 Task: Find accommodations in Sabanagrande, Atlántico, for 8 guests from August 12 to August 16, with a price range of ₹10,000 to ₹16,000, including amenities like WiFi, free parking, TV, gym, and breakfast, and ensure self check-in is available.
Action: Mouse pressed left at (450, 112)
Screenshot: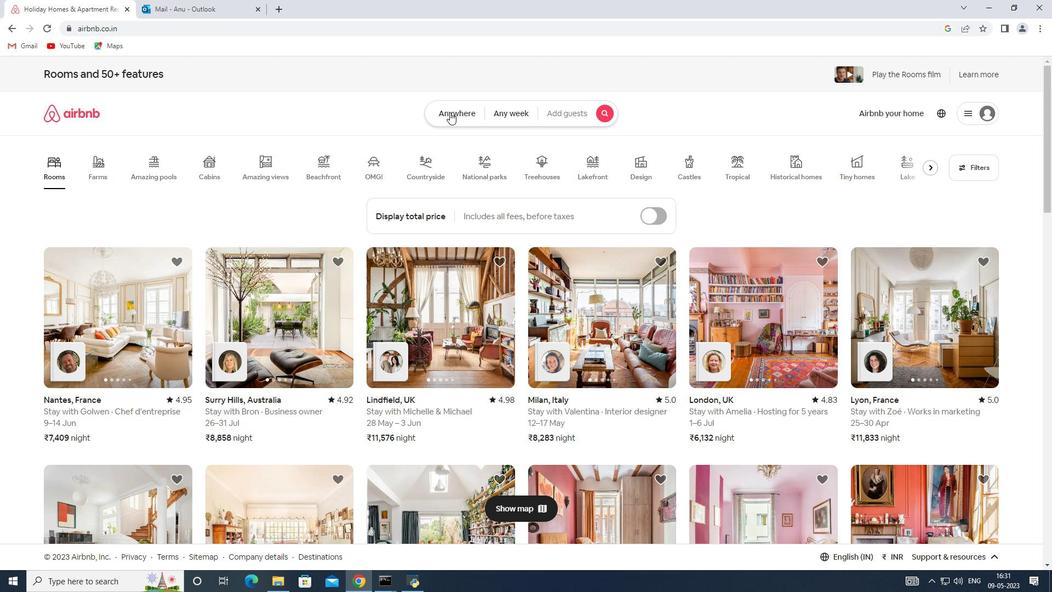 
Action: Mouse moved to (333, 152)
Screenshot: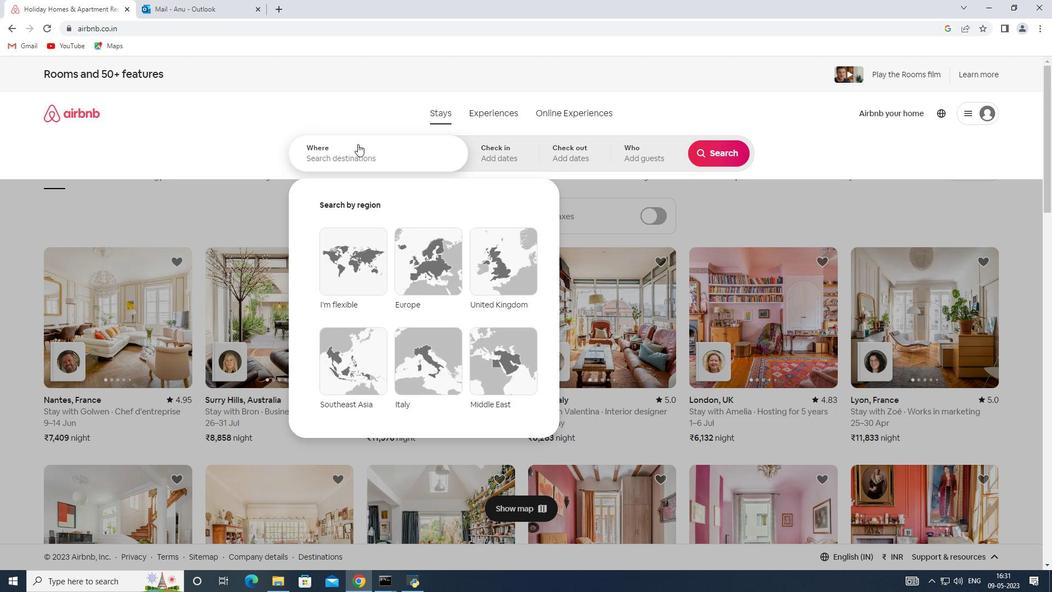 
Action: Mouse pressed left at (333, 152)
Screenshot: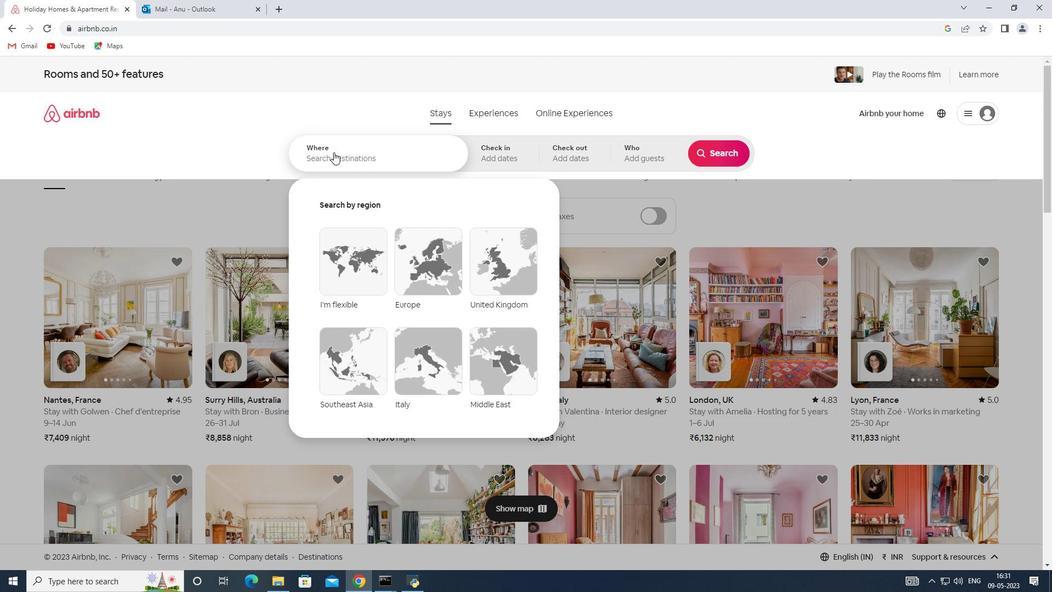 
Action: Key pressed <Key.shift><Key.shift><Key.shift><Key.shift><Key.shift><Key.shift><Key.shift><Key.shift><Key.shift><Key.shift><Key.shift><Key.shift>Sabanagrande,co<Key.backspace><Key.backspace><Key.shift>Colombia
Screenshot: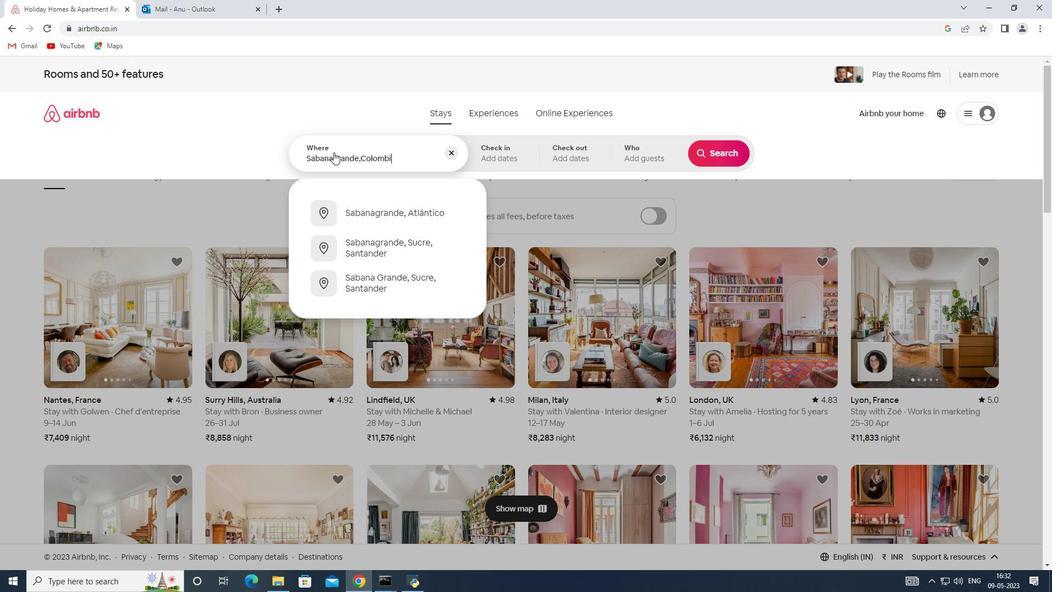 
Action: Mouse moved to (496, 142)
Screenshot: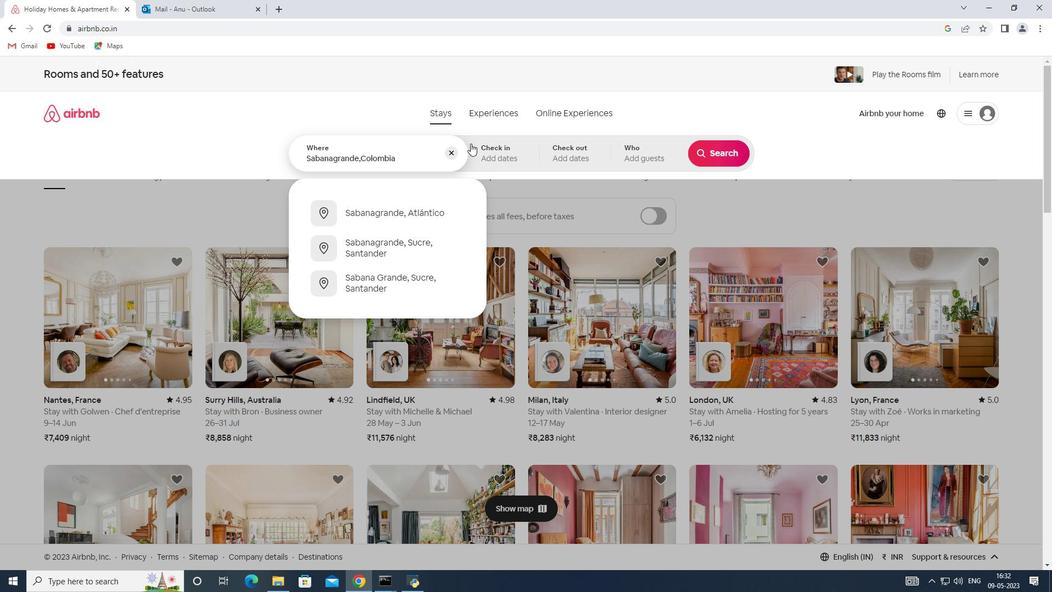 
Action: Mouse pressed left at (496, 142)
Screenshot: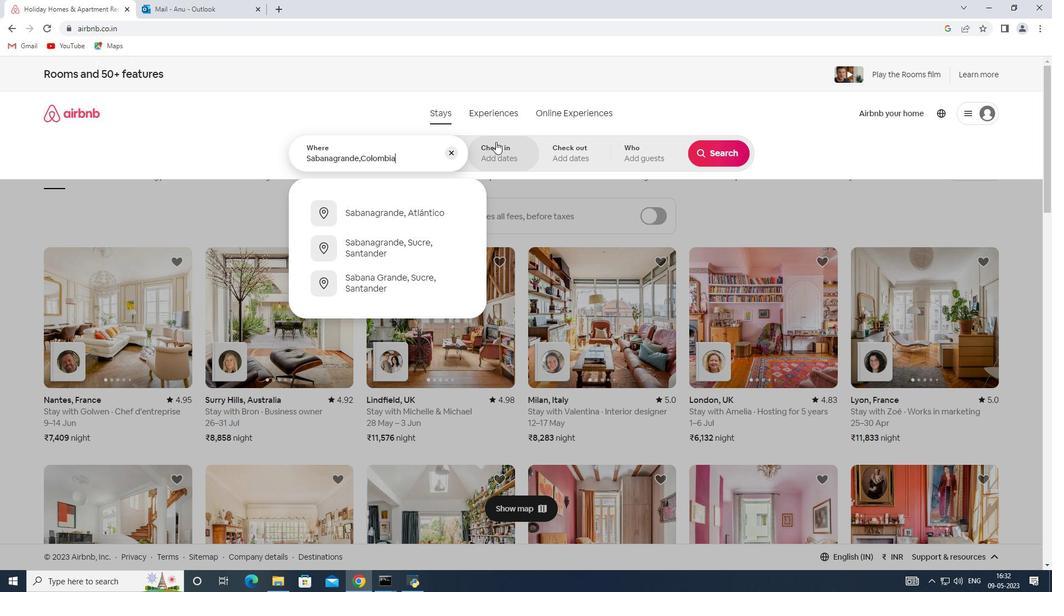 
Action: Mouse moved to (715, 248)
Screenshot: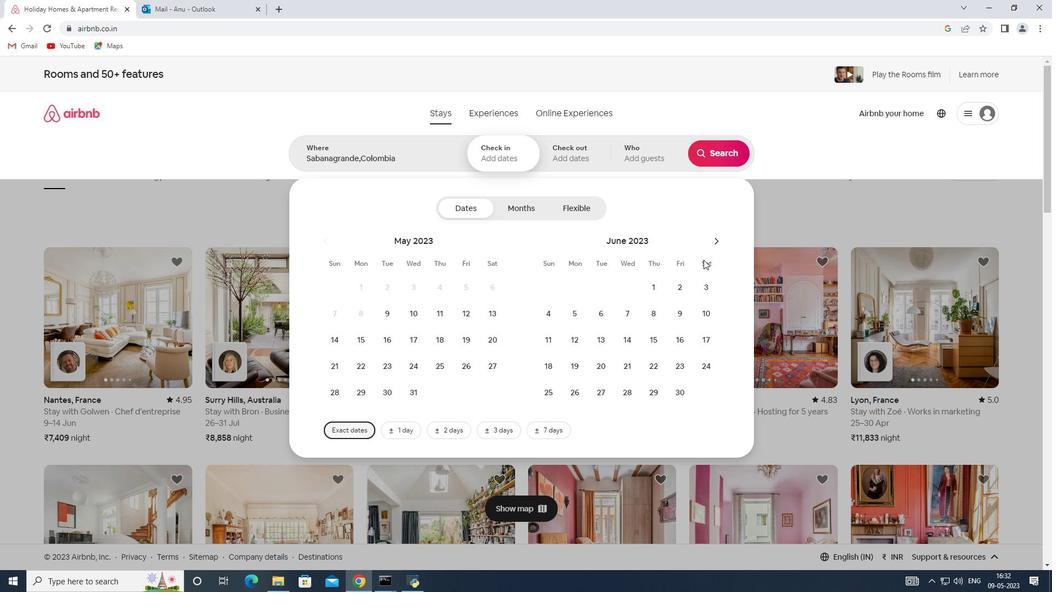 
Action: Mouse pressed left at (715, 248)
Screenshot: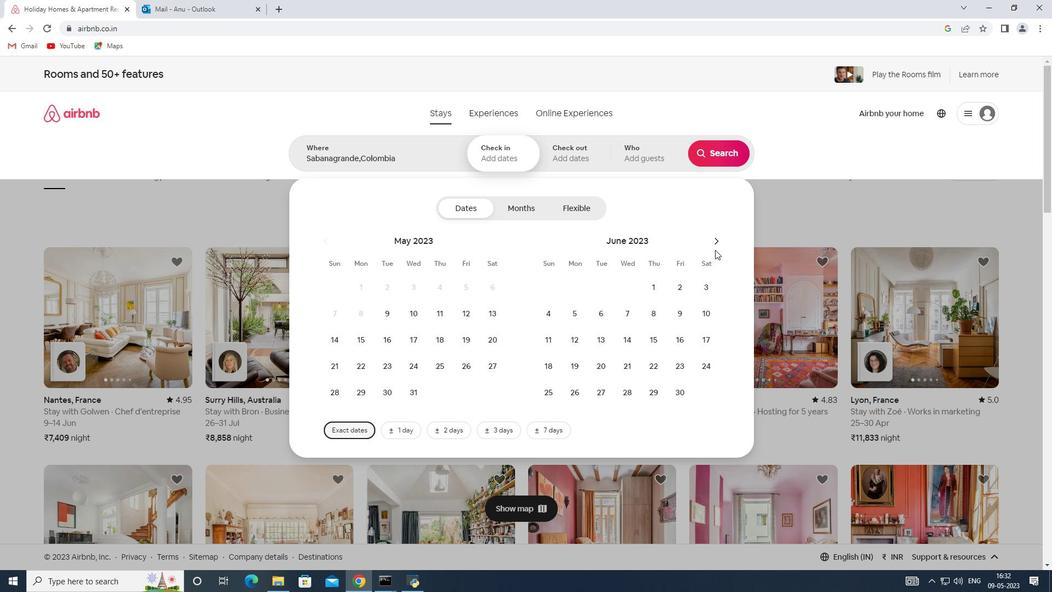 
Action: Mouse moved to (698, 255)
Screenshot: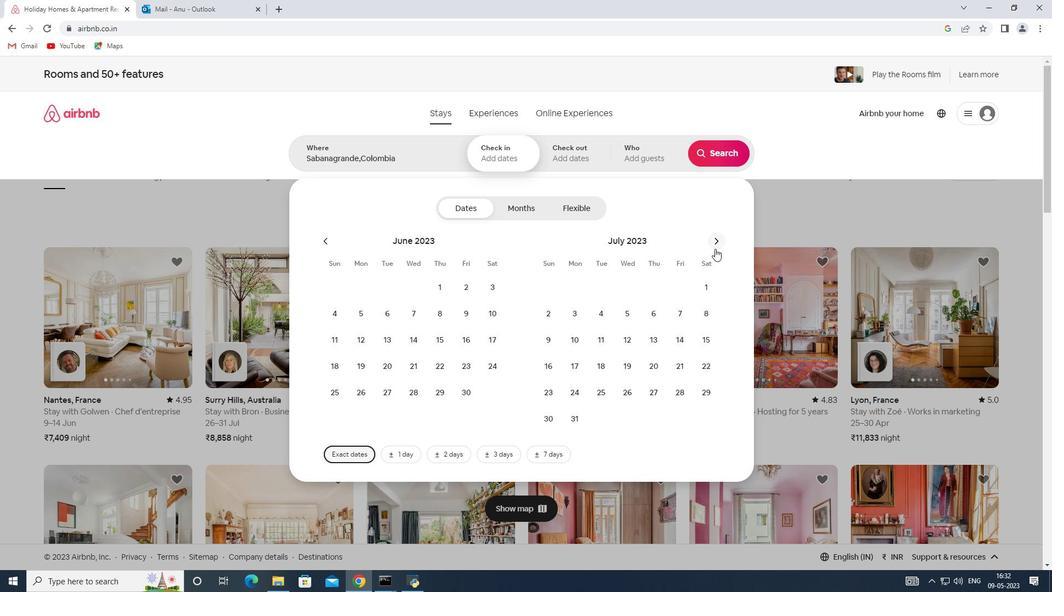 
Action: Mouse pressed left at (698, 255)
Screenshot: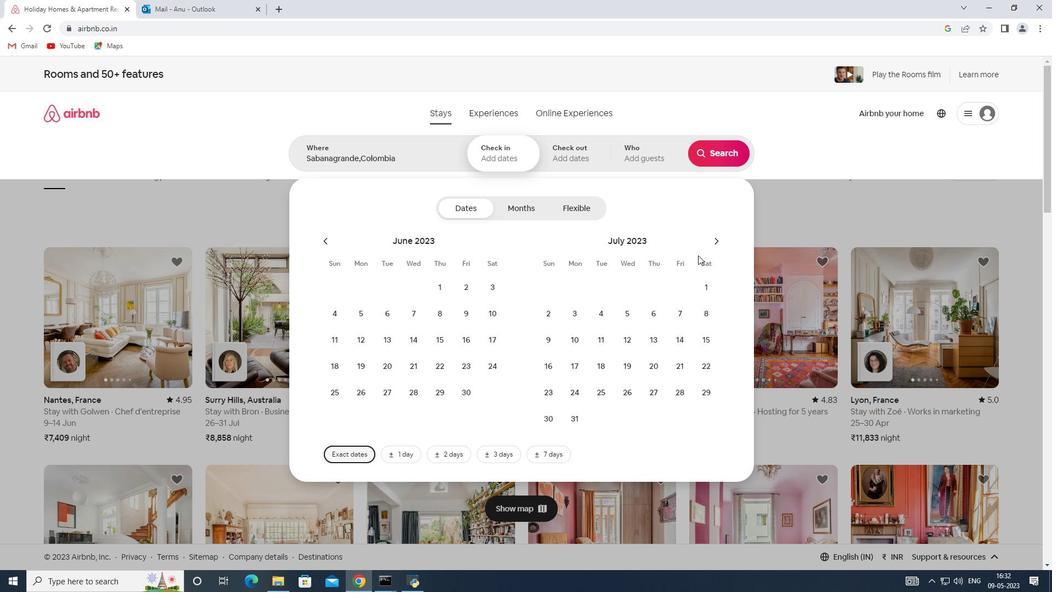 
Action: Mouse moved to (714, 245)
Screenshot: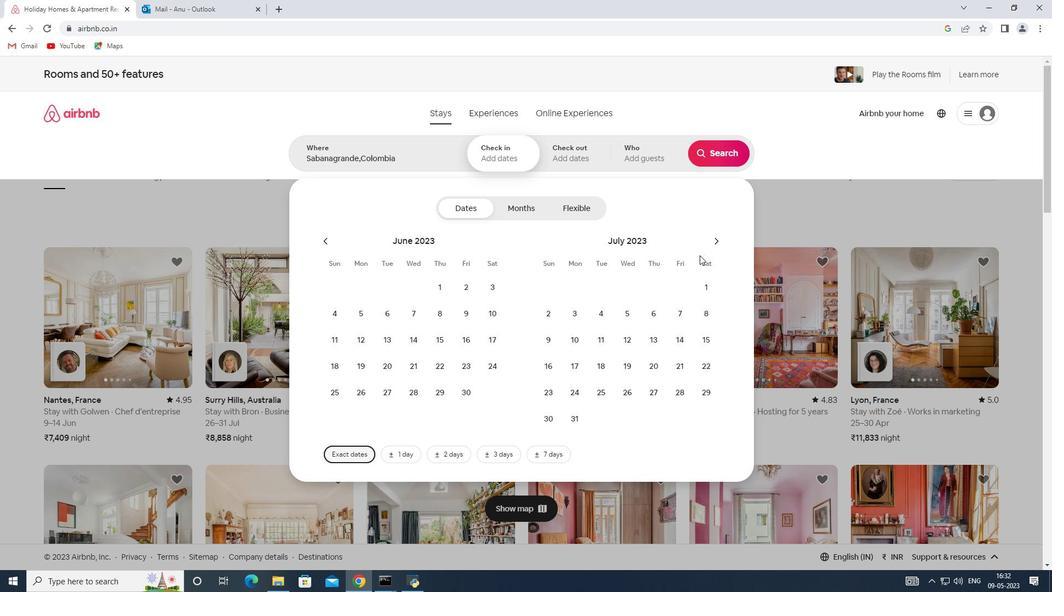 
Action: Mouse pressed left at (714, 245)
Screenshot: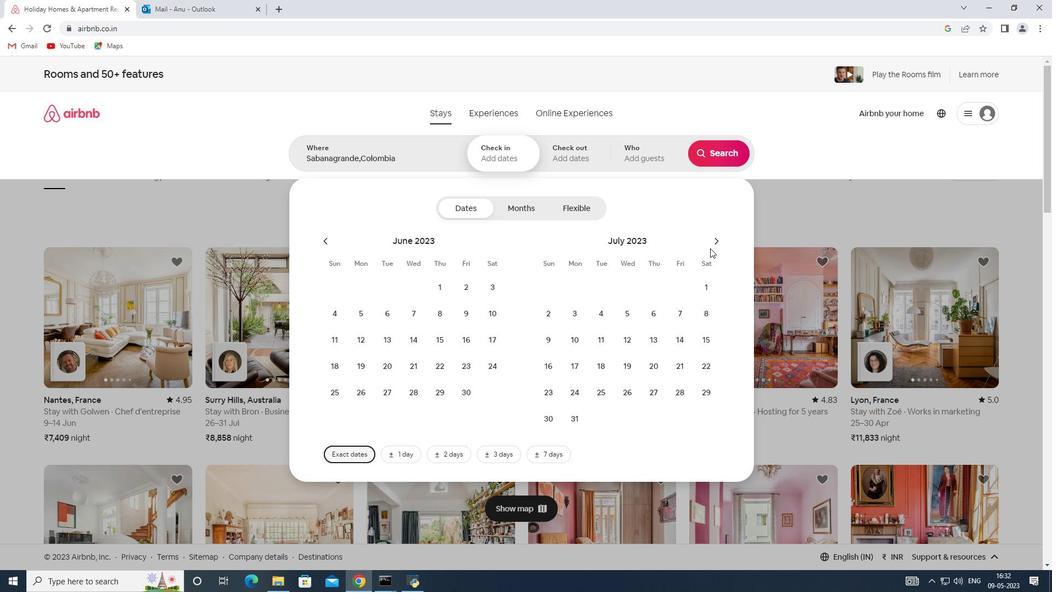 
Action: Mouse moved to (702, 310)
Screenshot: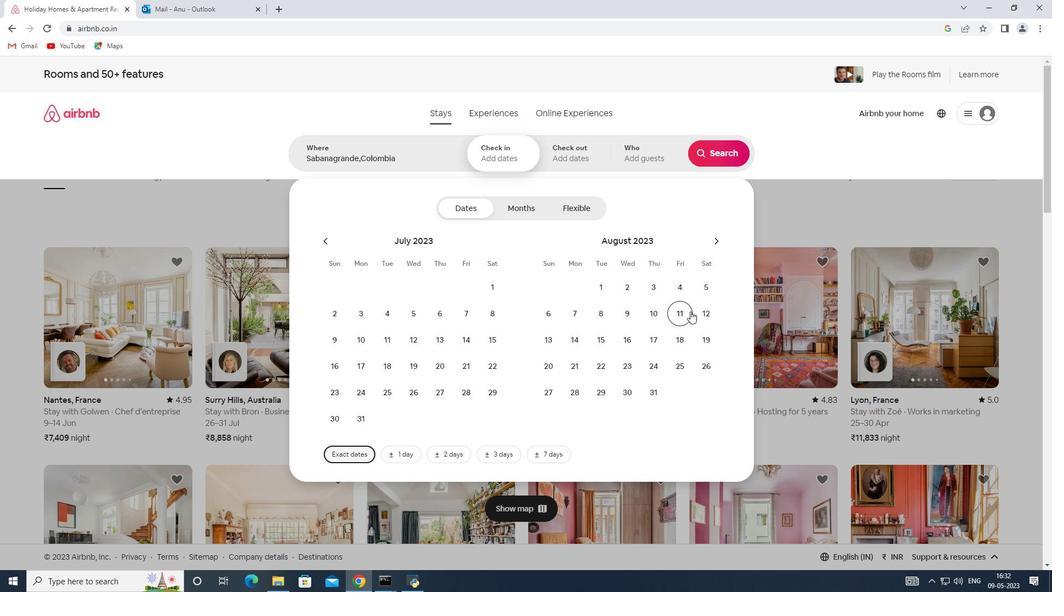
Action: Mouse pressed left at (702, 310)
Screenshot: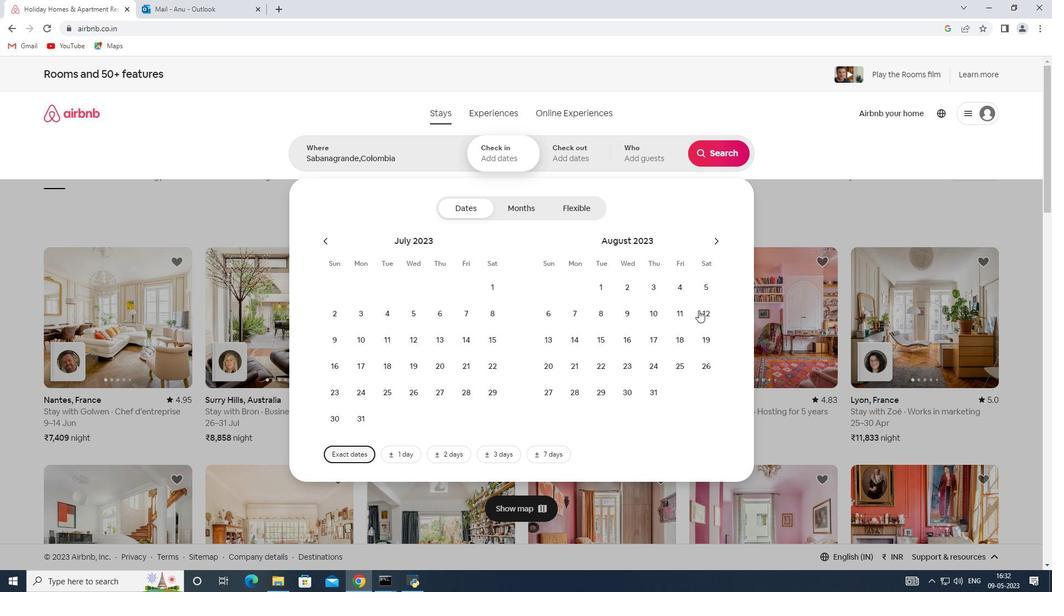 
Action: Mouse moved to (625, 336)
Screenshot: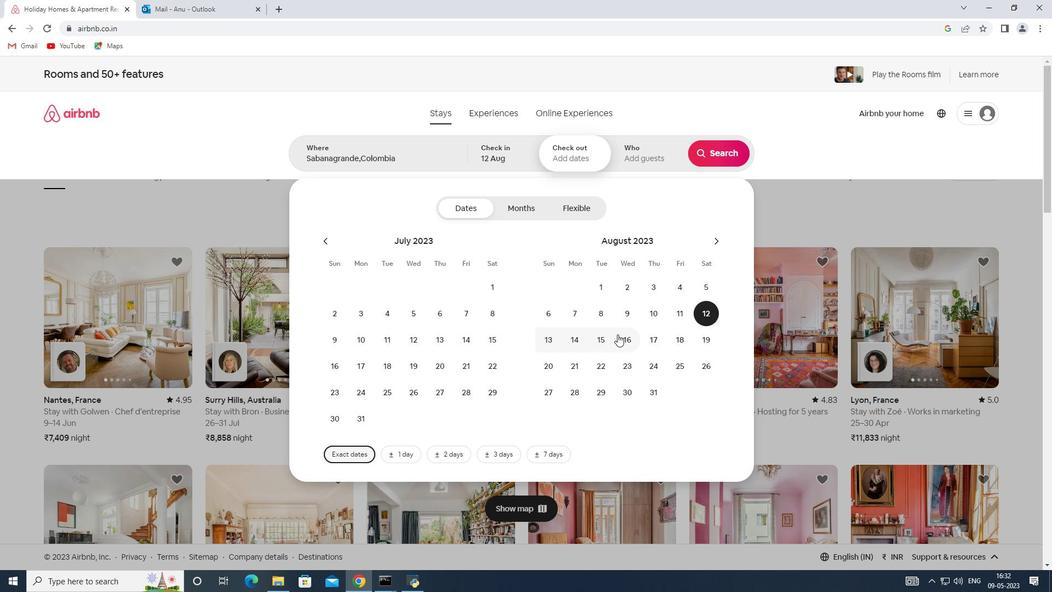 
Action: Mouse pressed left at (625, 336)
Screenshot: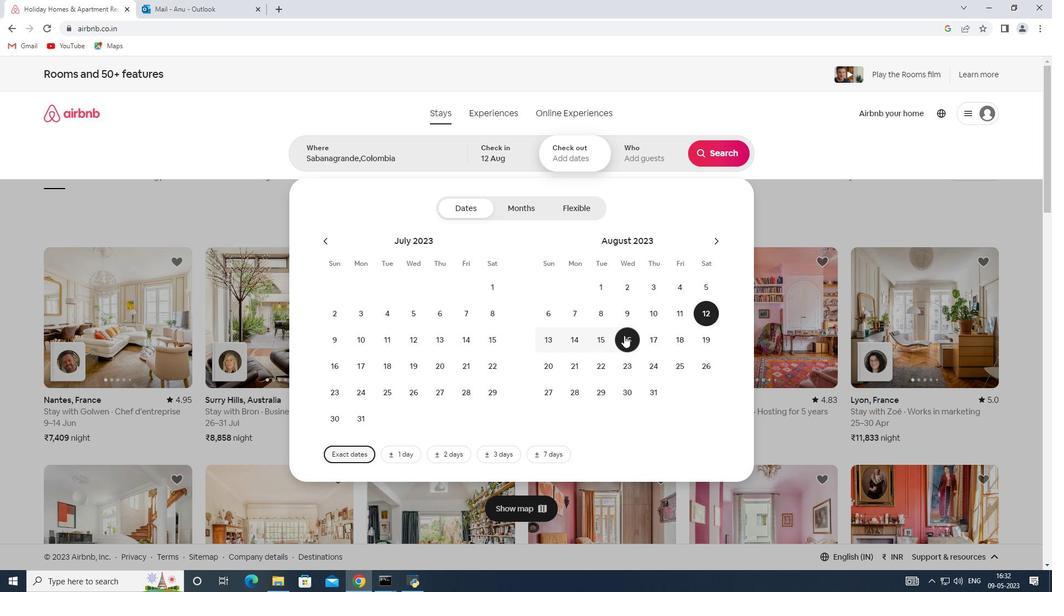 
Action: Mouse moved to (638, 145)
Screenshot: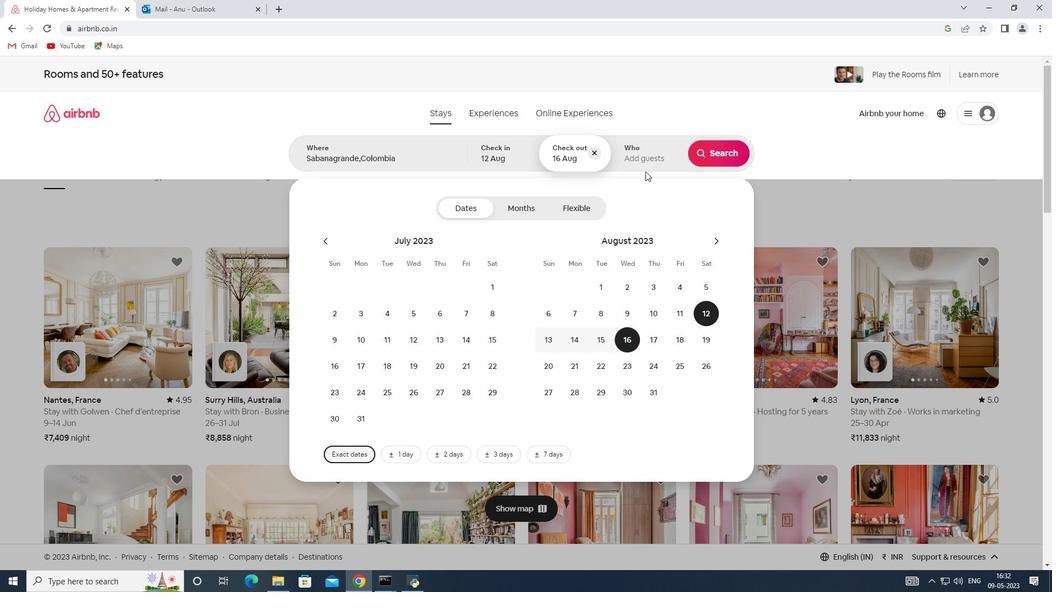 
Action: Mouse pressed left at (638, 145)
Screenshot: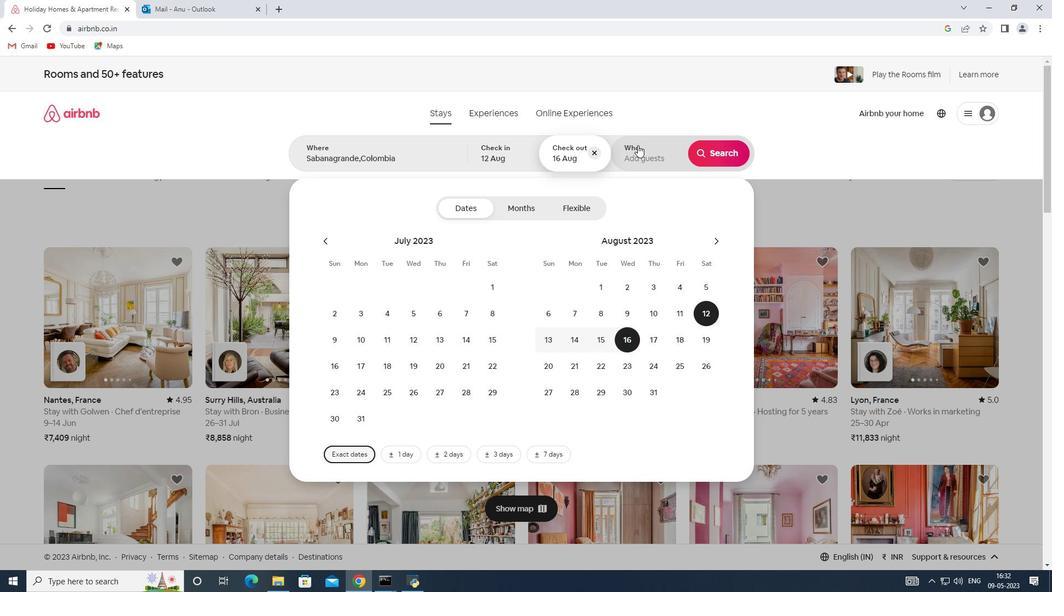 
Action: Mouse moved to (722, 206)
Screenshot: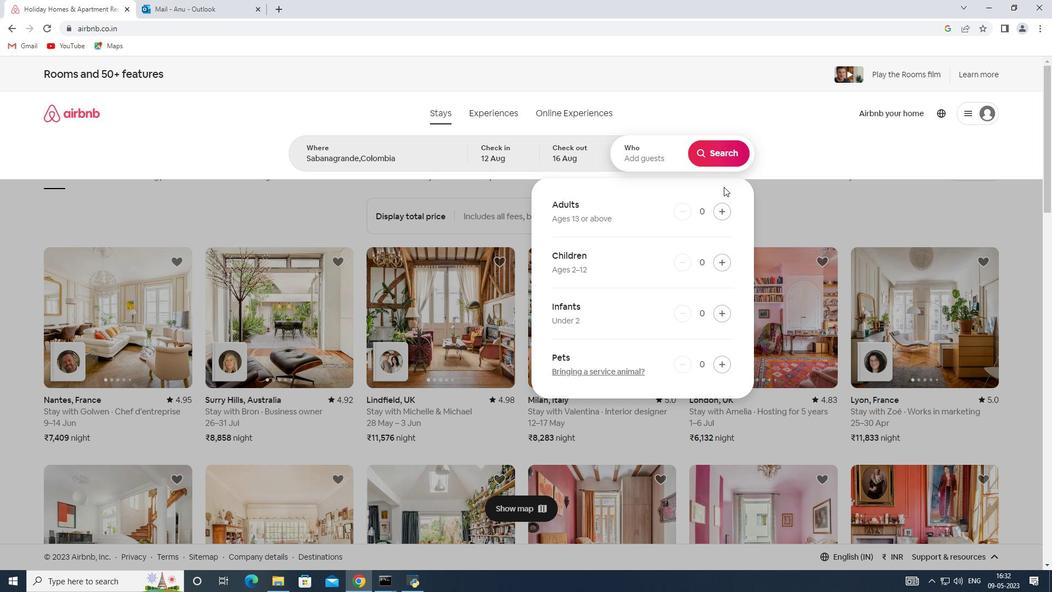 
Action: Mouse pressed left at (722, 206)
Screenshot: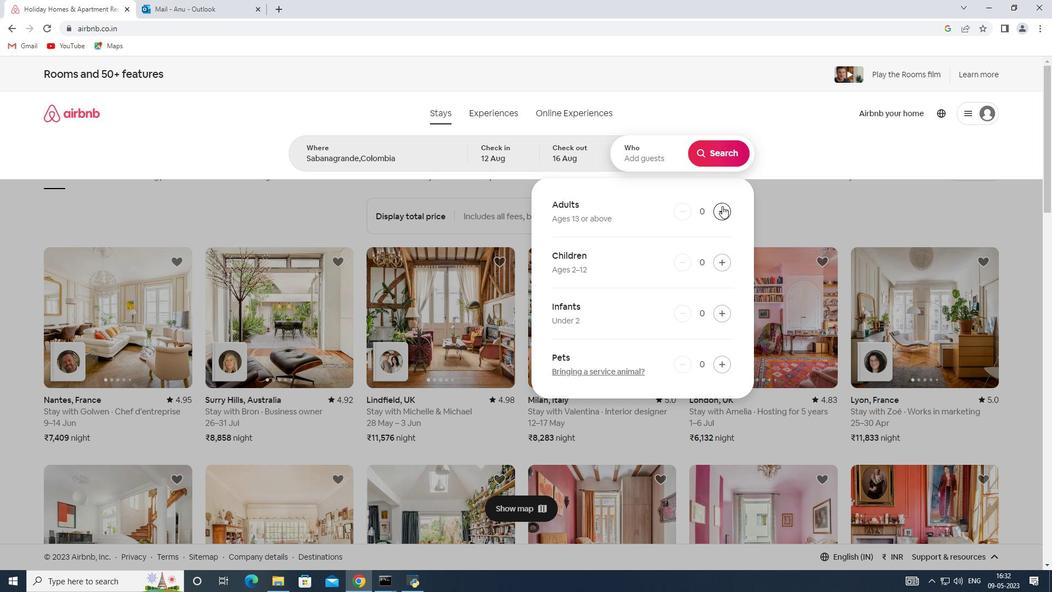 
Action: Mouse pressed left at (722, 206)
Screenshot: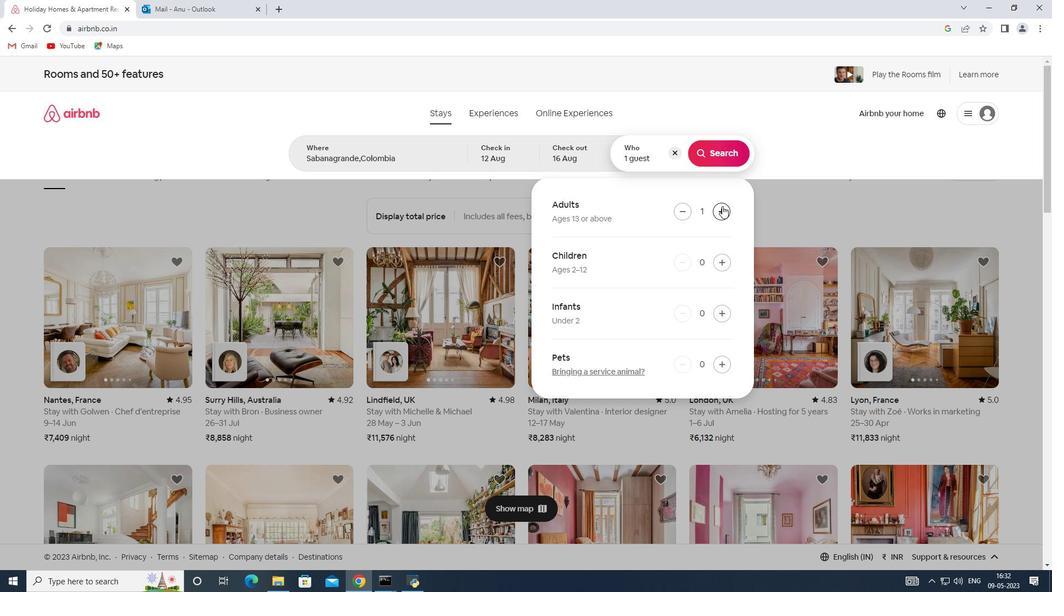 
Action: Mouse pressed left at (722, 206)
Screenshot: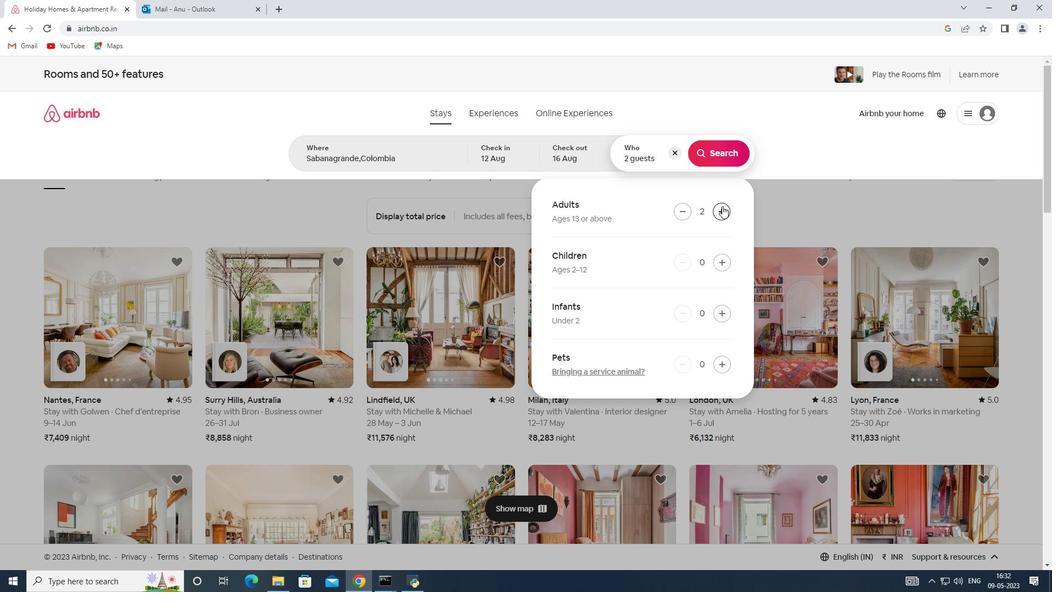 
Action: Mouse pressed left at (722, 206)
Screenshot: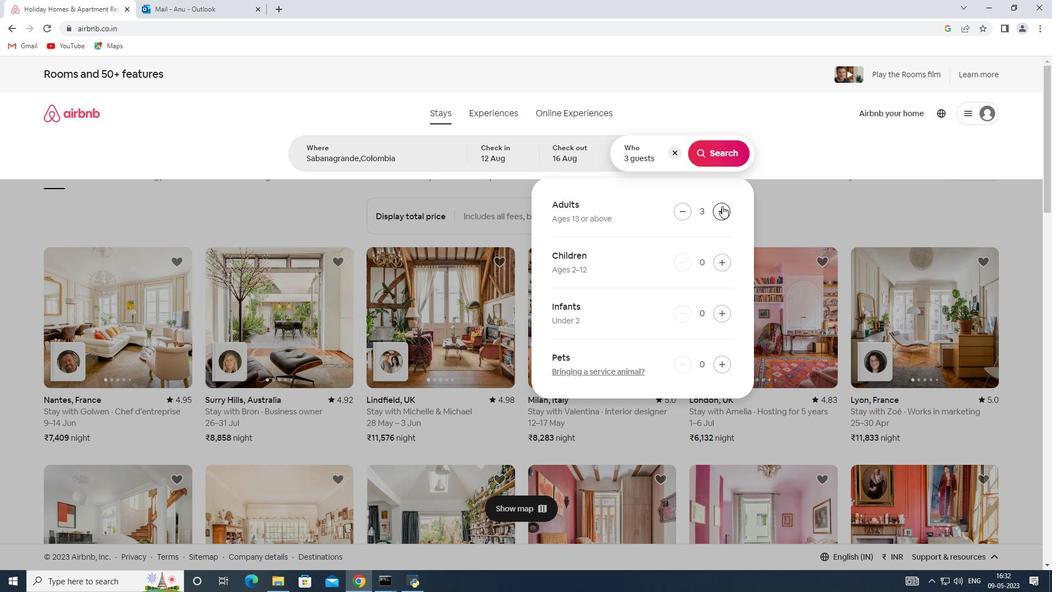 
Action: Mouse pressed left at (722, 206)
Screenshot: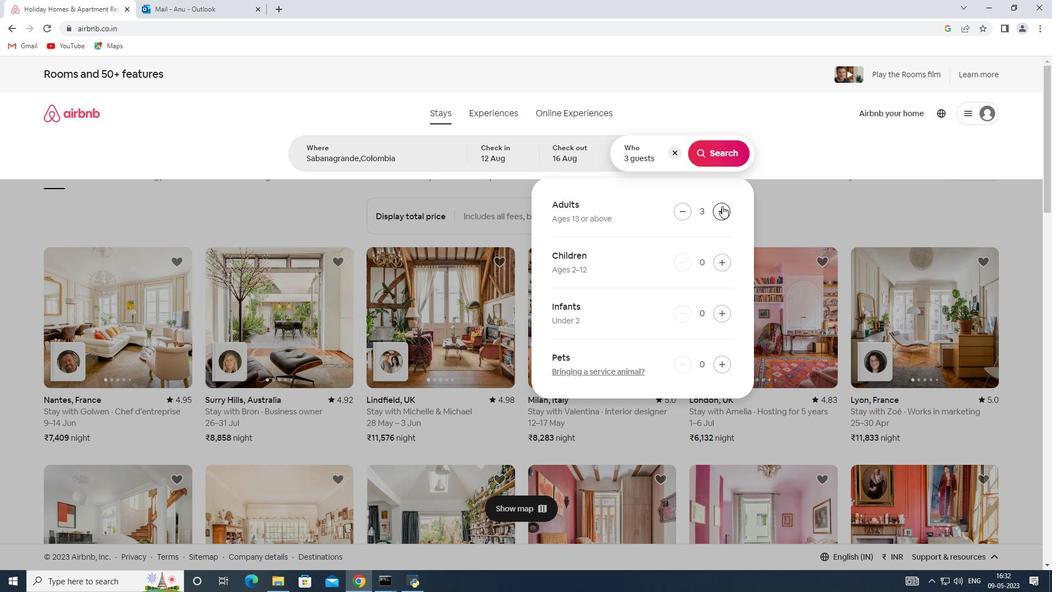 
Action: Mouse pressed left at (722, 206)
Screenshot: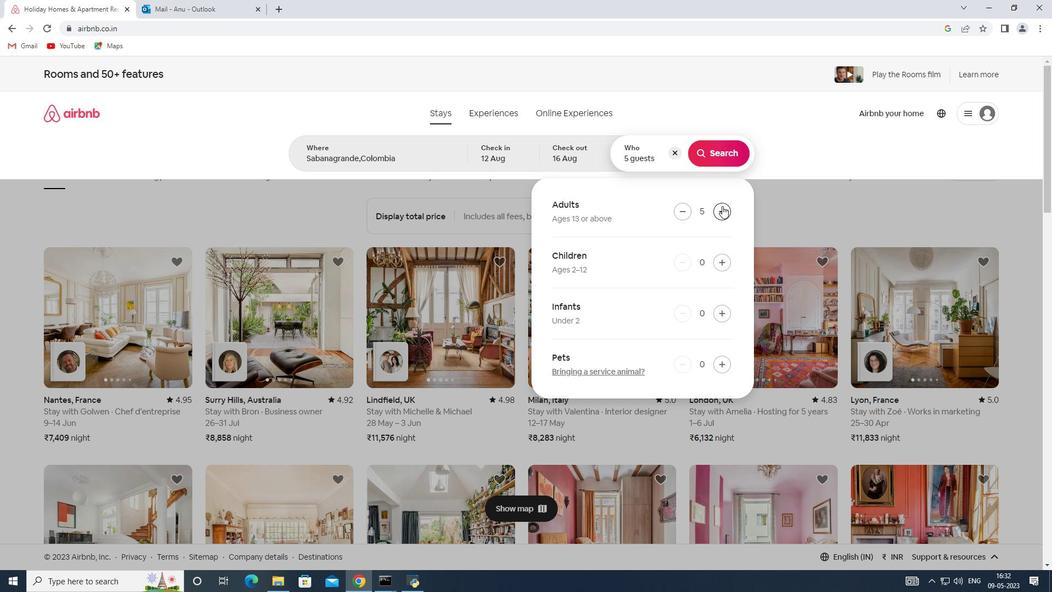 
Action: Mouse pressed left at (722, 206)
Screenshot: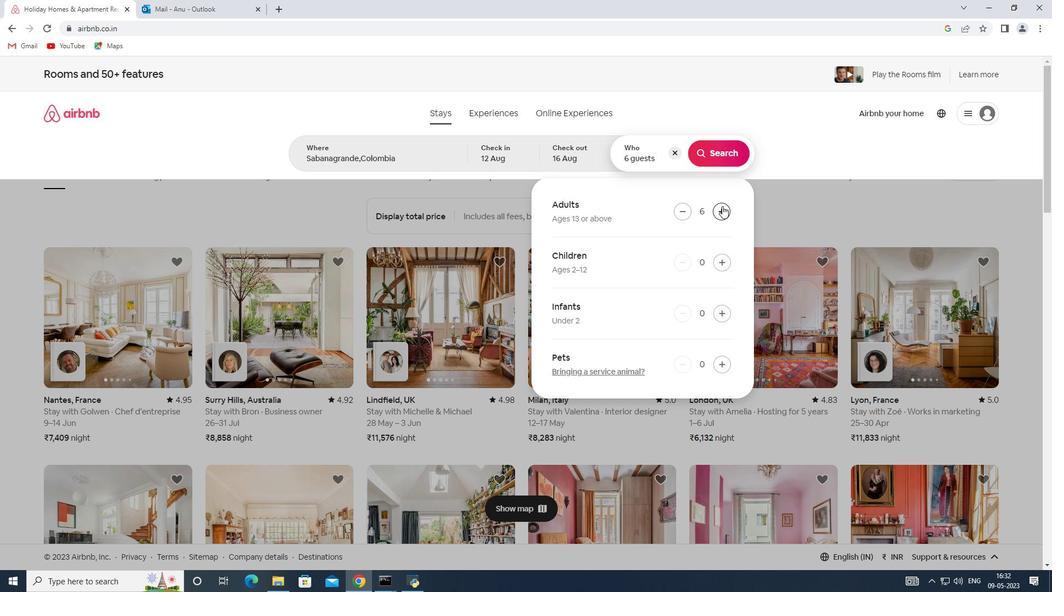 
Action: Mouse moved to (725, 213)
Screenshot: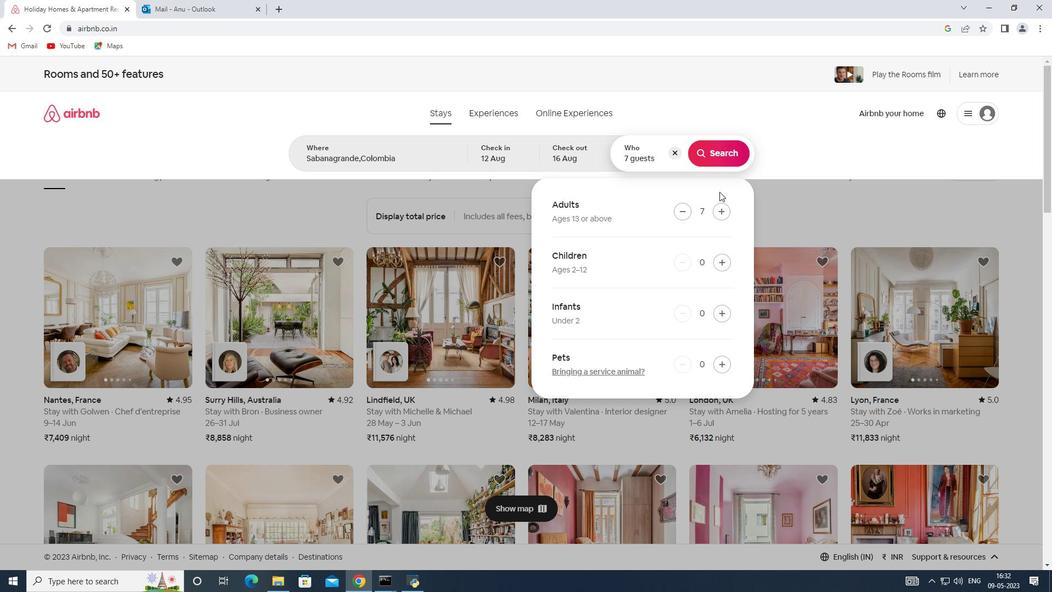
Action: Mouse pressed left at (725, 213)
Screenshot: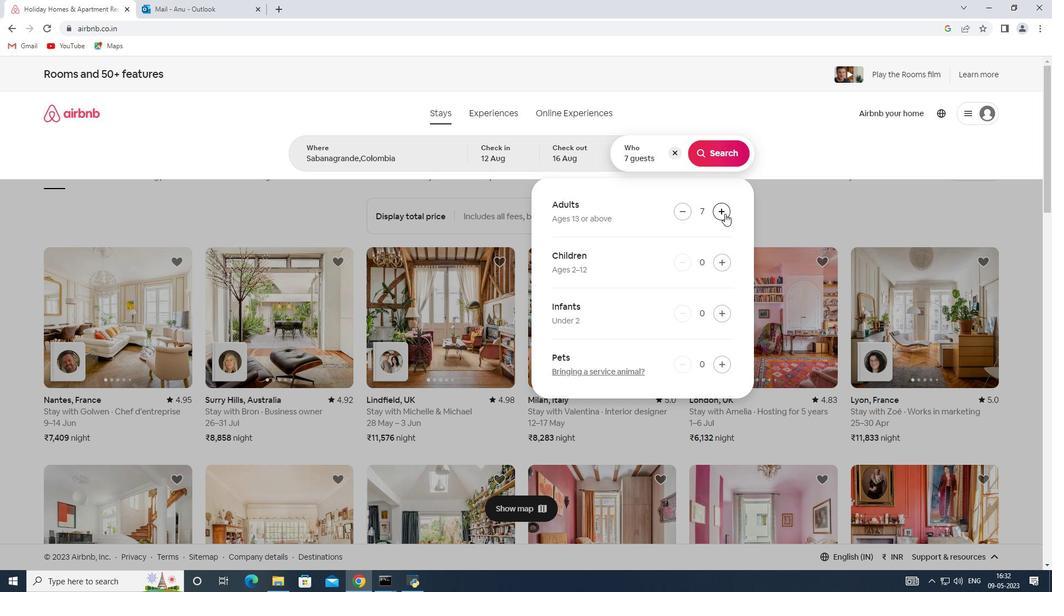 
Action: Mouse moved to (733, 151)
Screenshot: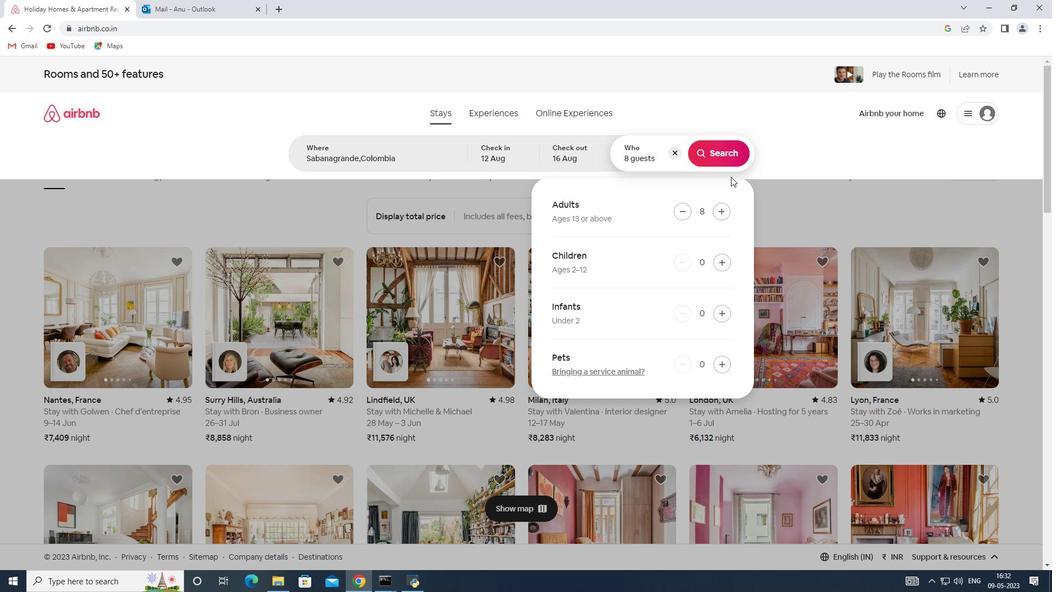 
Action: Mouse pressed left at (733, 151)
Screenshot: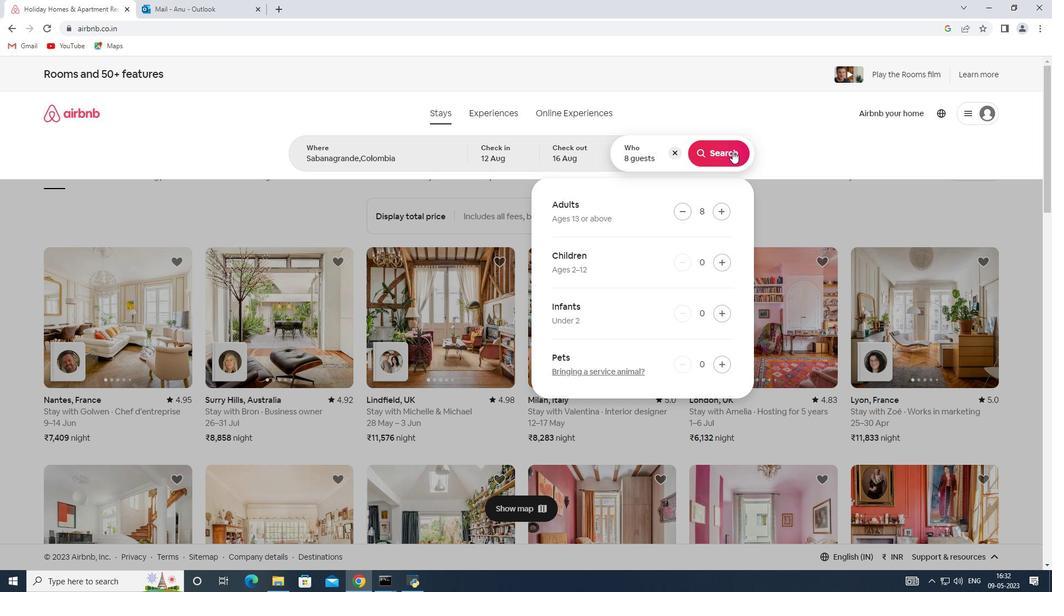 
Action: Mouse moved to (1005, 116)
Screenshot: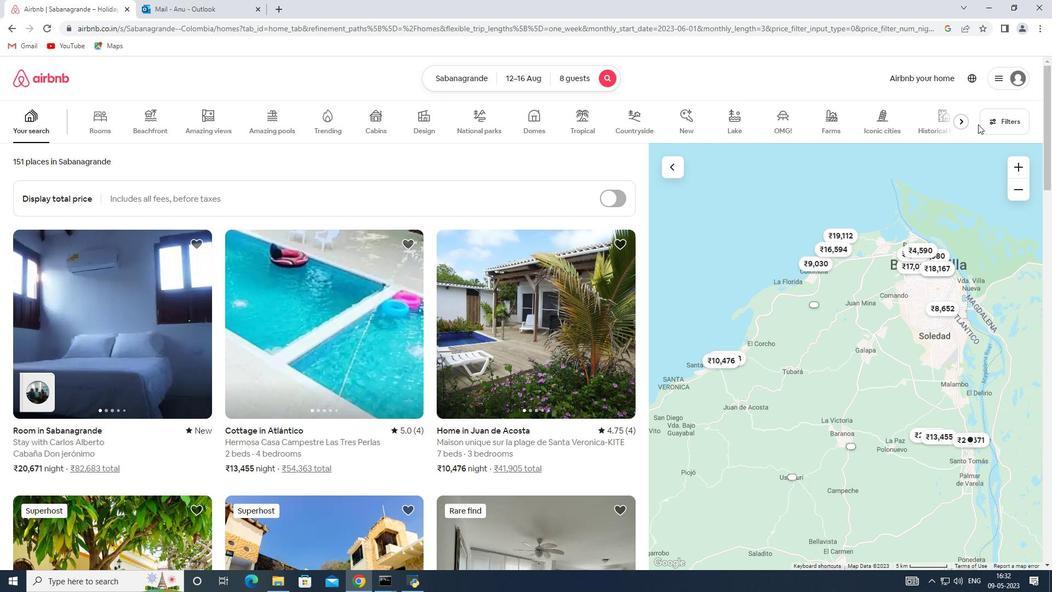 
Action: Mouse pressed left at (1005, 116)
Screenshot: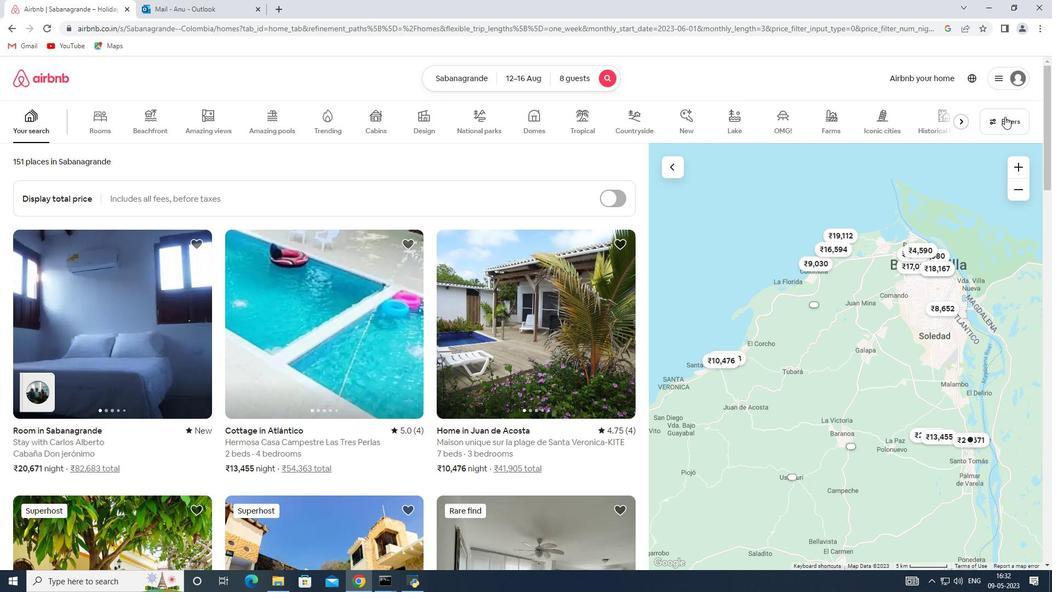 
Action: Mouse moved to (379, 389)
Screenshot: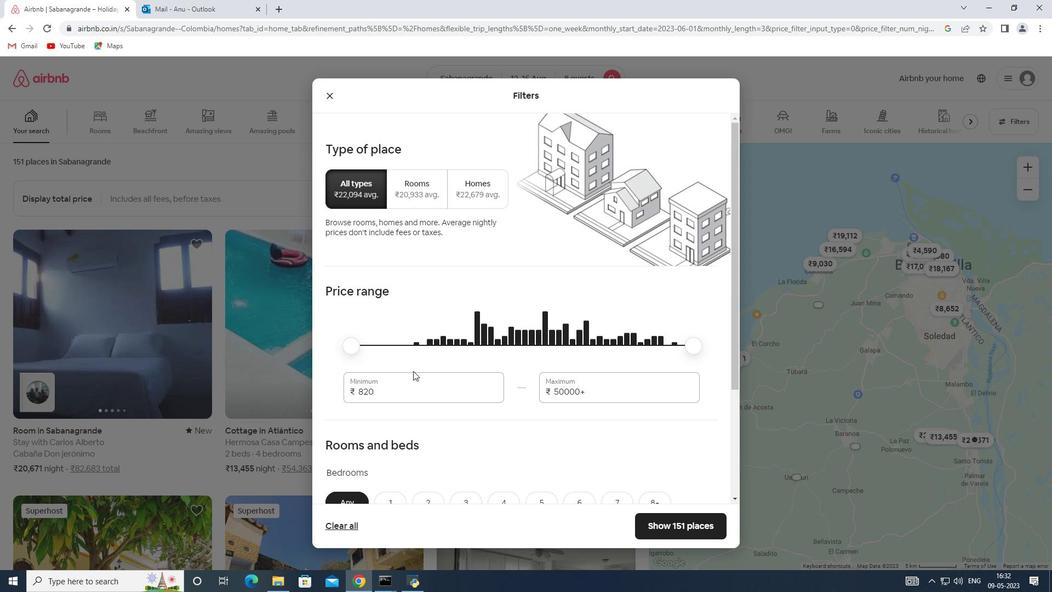 
Action: Mouse pressed left at (379, 389)
Screenshot: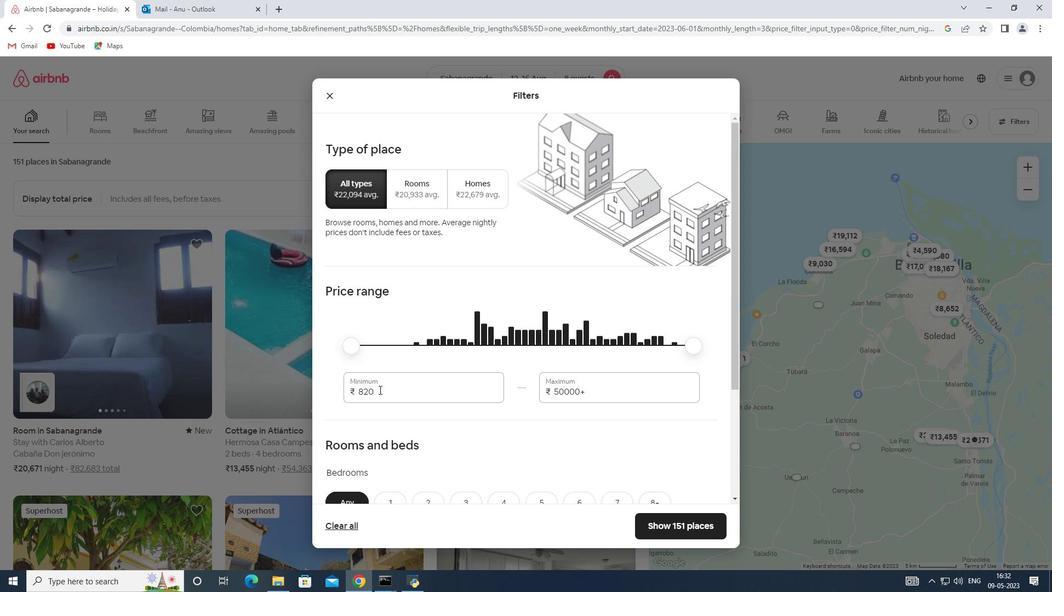 
Action: Mouse moved to (337, 392)
Screenshot: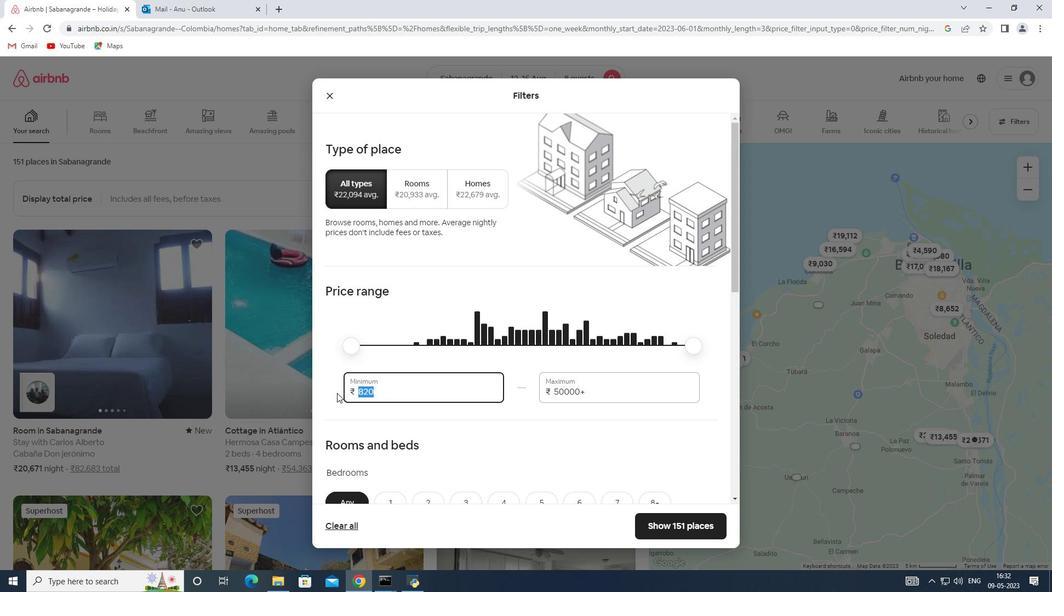 
Action: Key pressed 10000
Screenshot: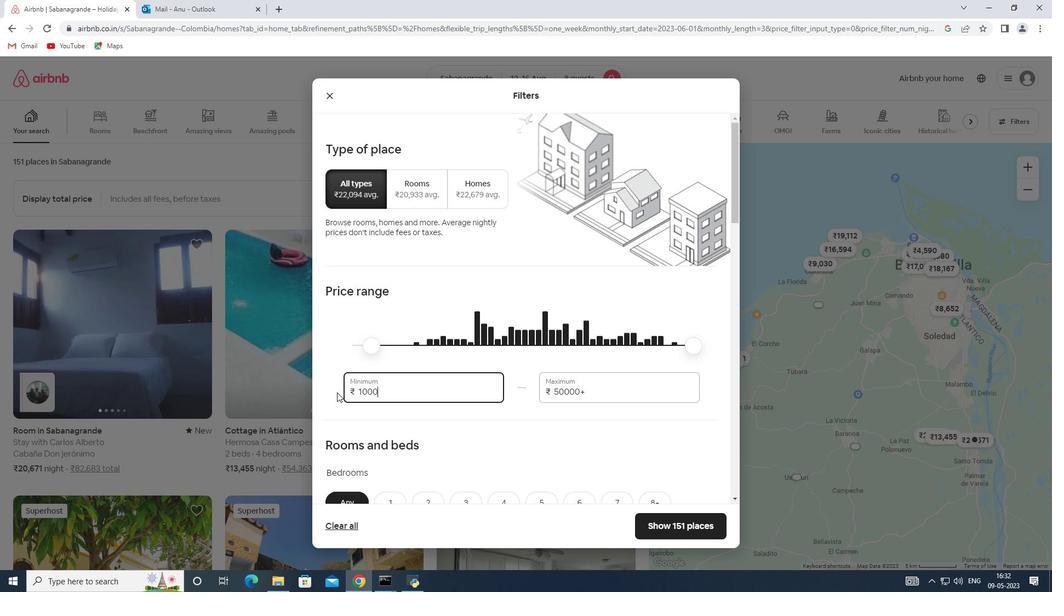 
Action: Mouse moved to (595, 393)
Screenshot: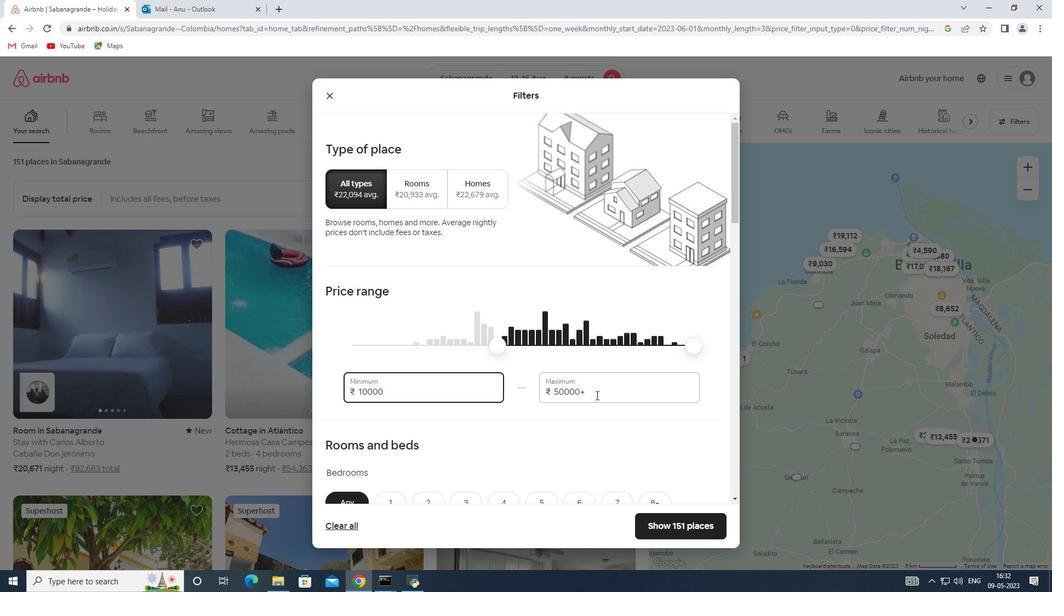 
Action: Mouse pressed left at (595, 393)
Screenshot: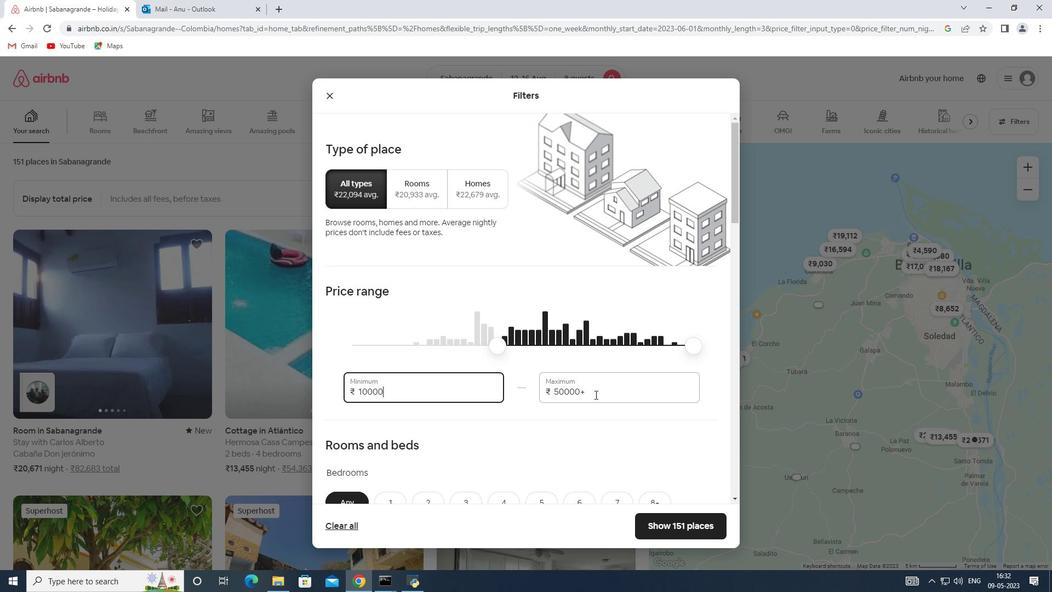 
Action: Mouse moved to (548, 392)
Screenshot: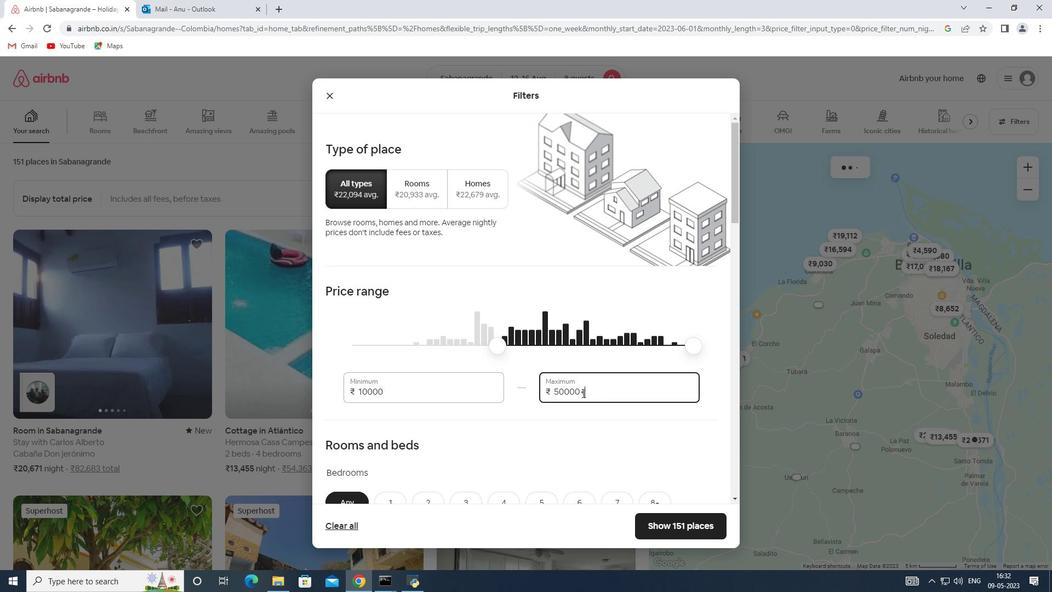 
Action: Key pressed 16000
Screenshot: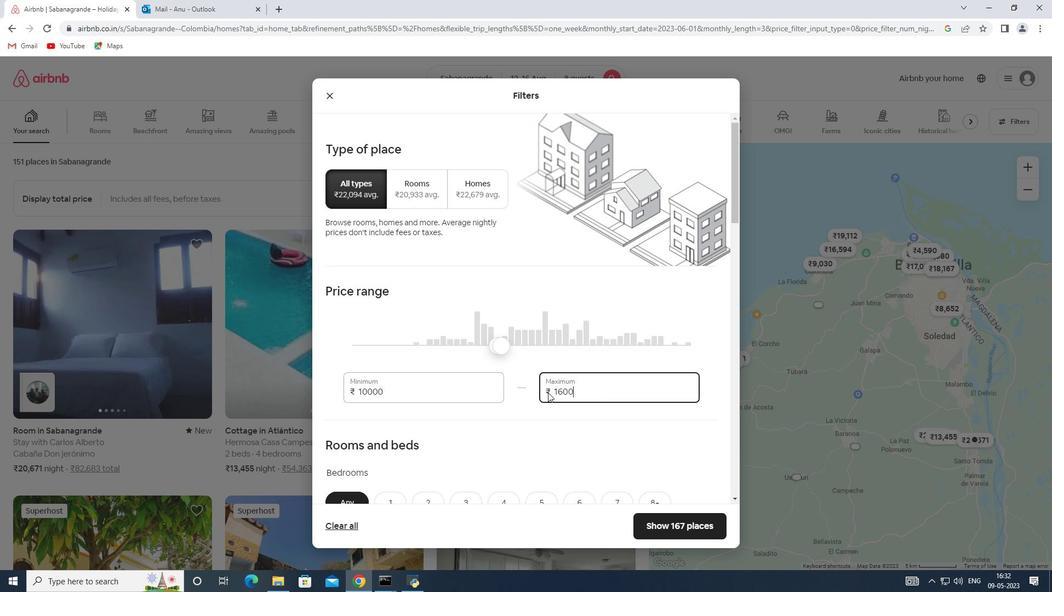 
Action: Mouse scrolled (548, 392) with delta (0, 0)
Screenshot: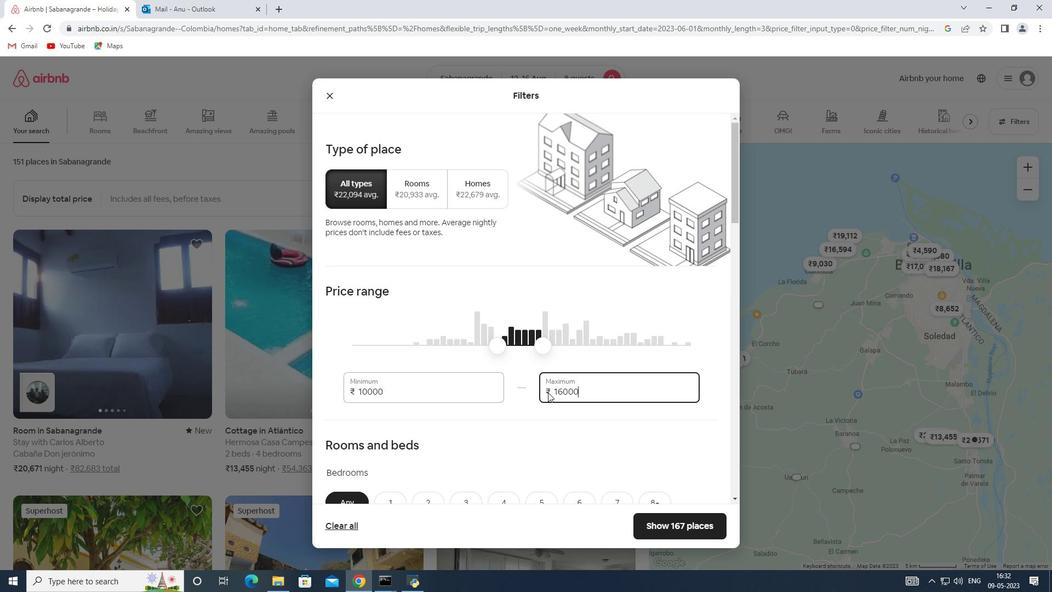 
Action: Mouse scrolled (548, 392) with delta (0, 0)
Screenshot: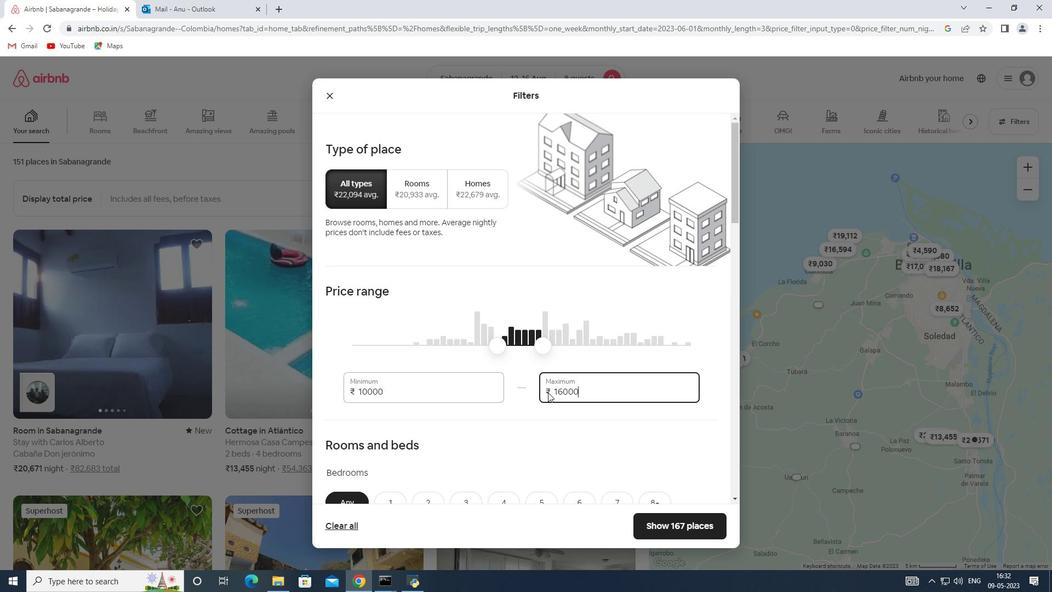 
Action: Mouse moved to (517, 352)
Screenshot: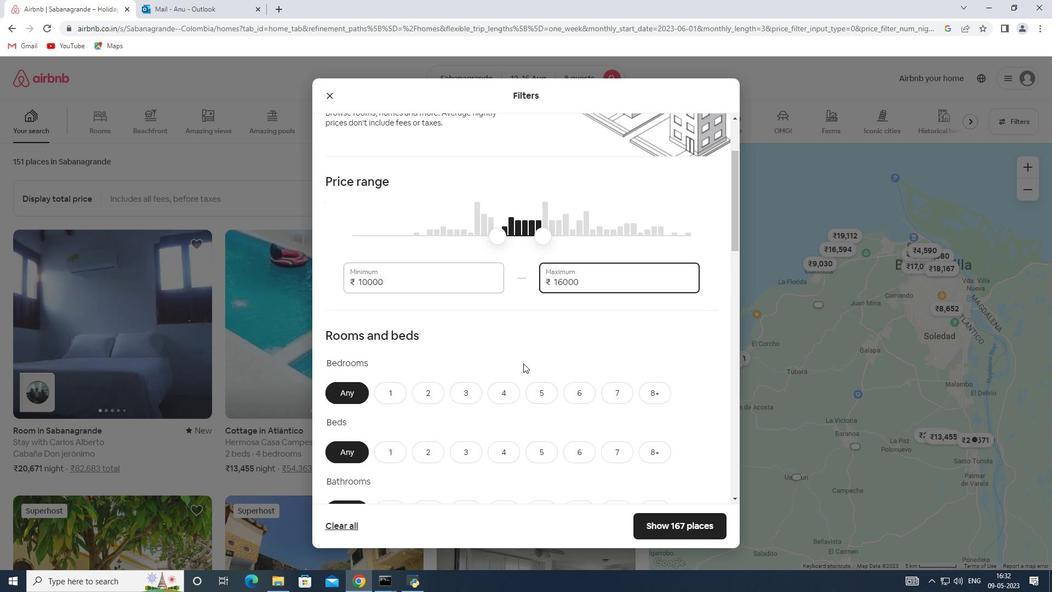 
Action: Mouse scrolled (517, 351) with delta (0, 0)
Screenshot: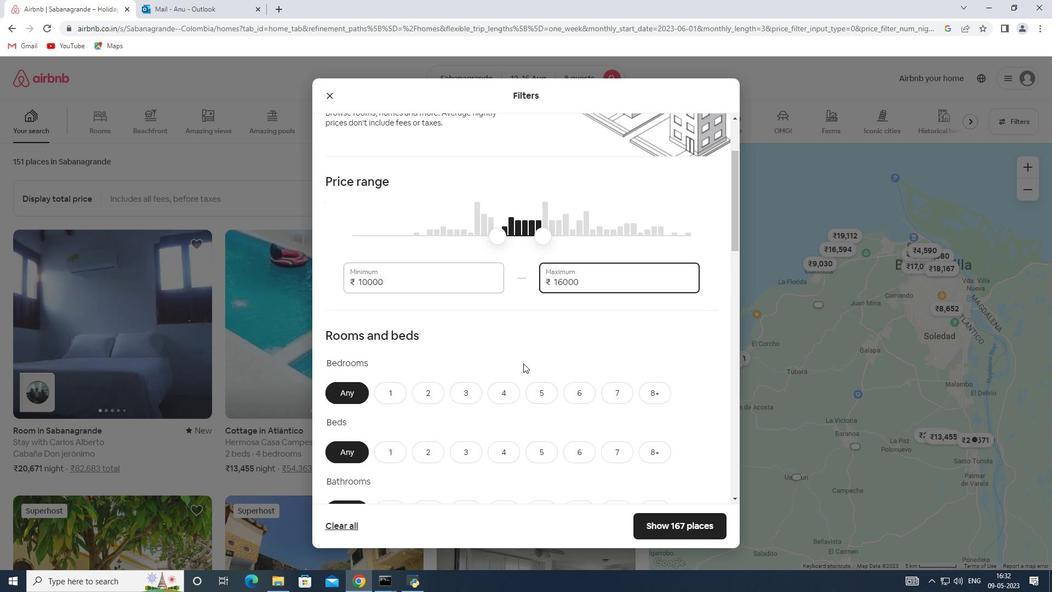 
Action: Mouse moved to (645, 339)
Screenshot: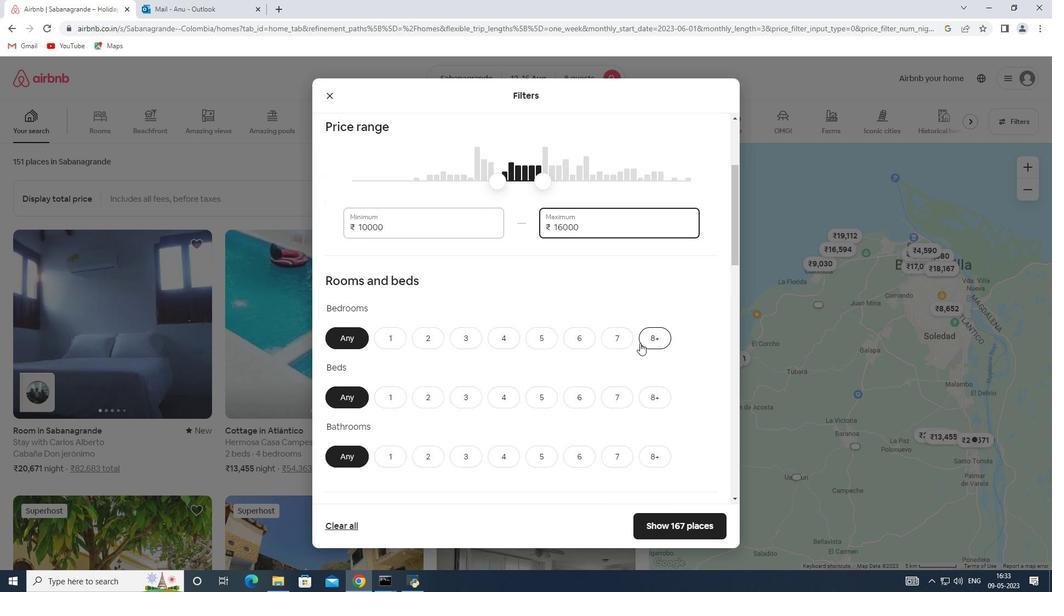 
Action: Mouse pressed left at (645, 339)
Screenshot: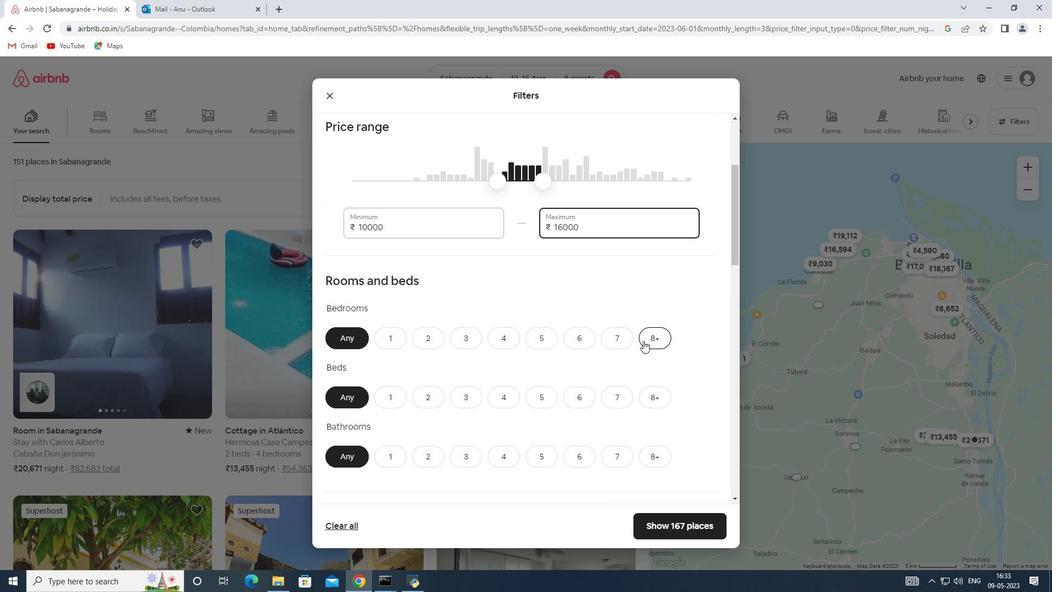 
Action: Mouse moved to (660, 392)
Screenshot: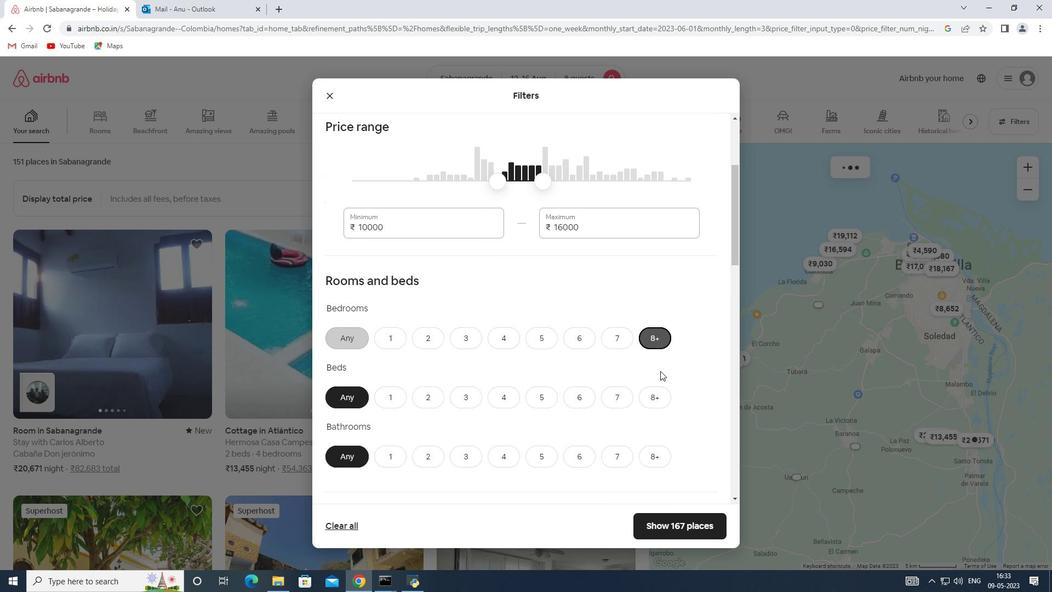 
Action: Mouse pressed left at (660, 392)
Screenshot: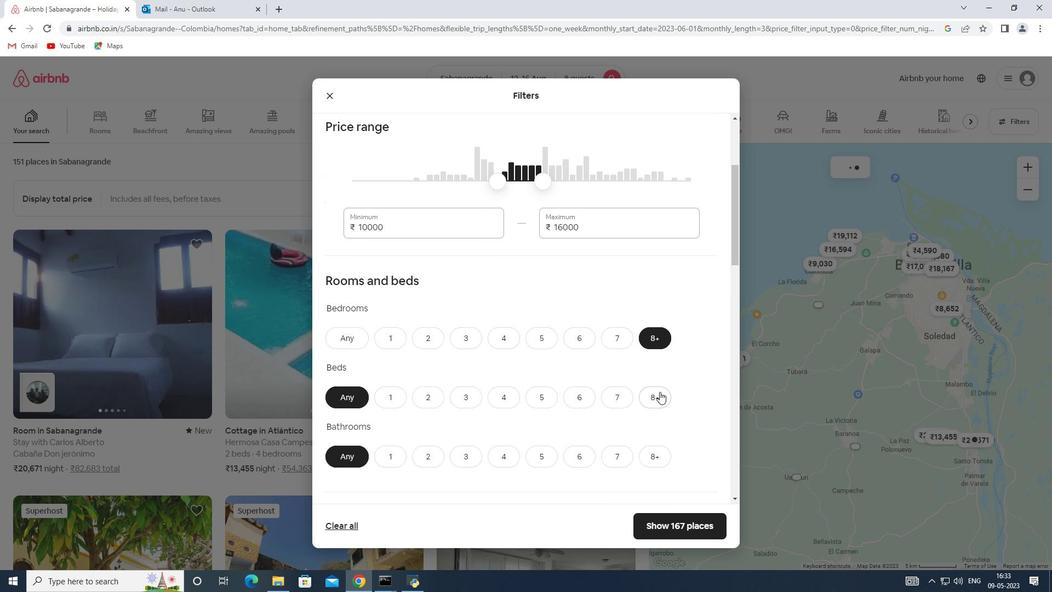 
Action: Mouse moved to (653, 455)
Screenshot: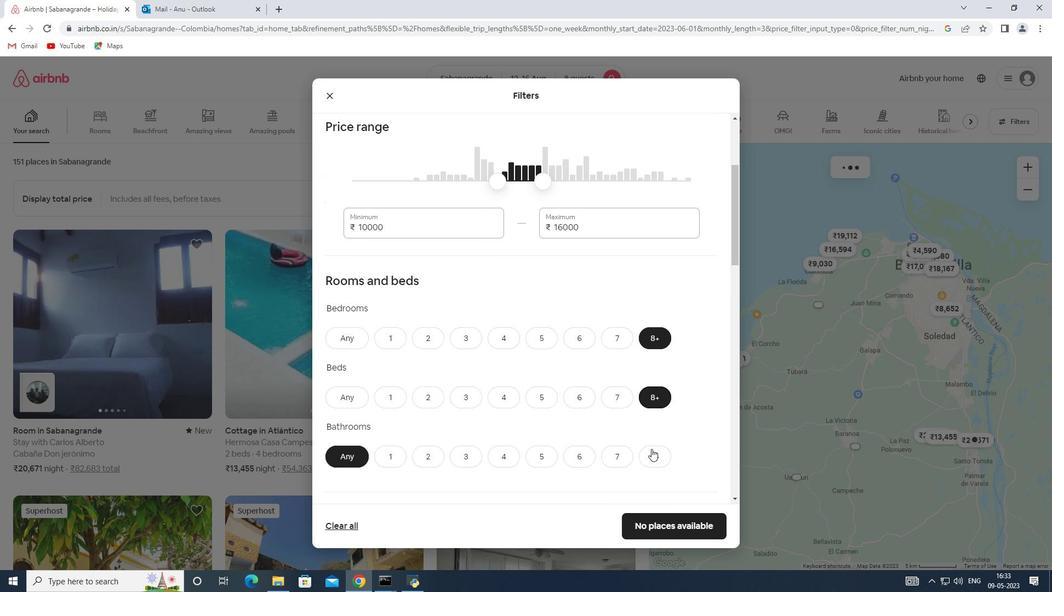 
Action: Mouse pressed left at (653, 455)
Screenshot: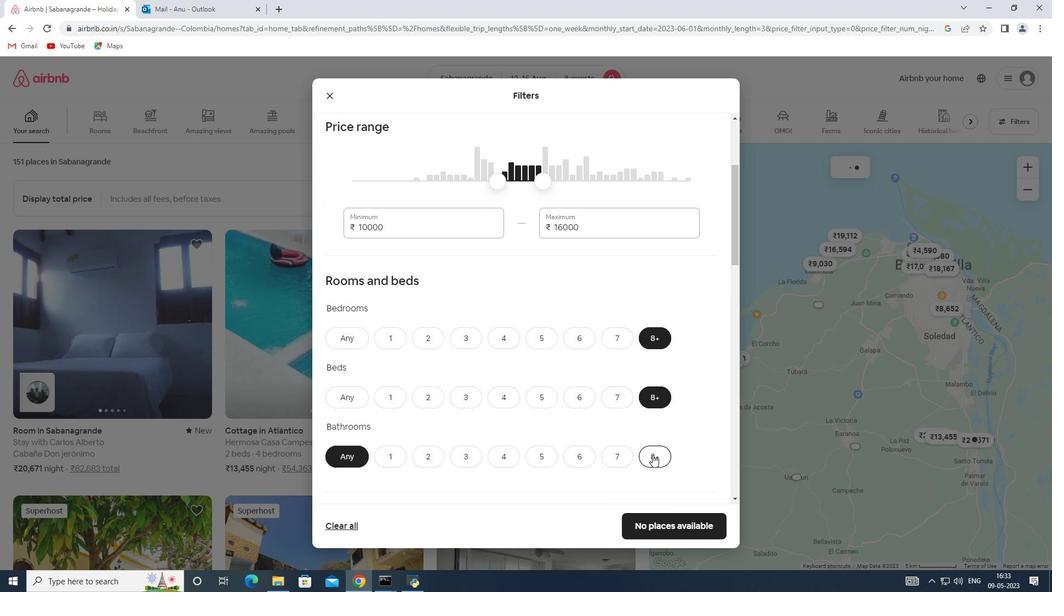 
Action: Mouse moved to (586, 412)
Screenshot: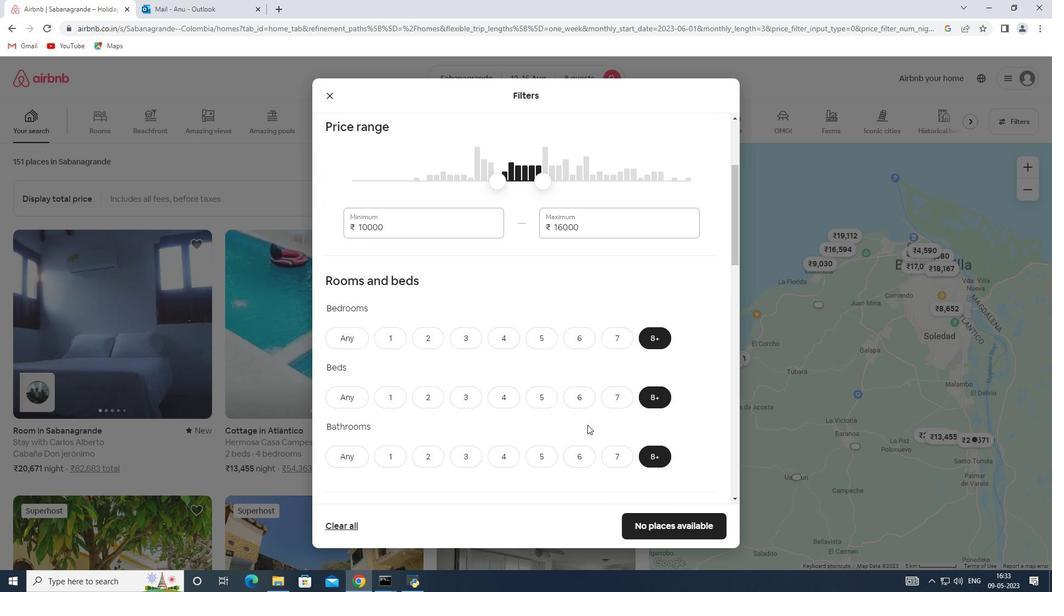 
Action: Mouse scrolled (586, 411) with delta (0, 0)
Screenshot: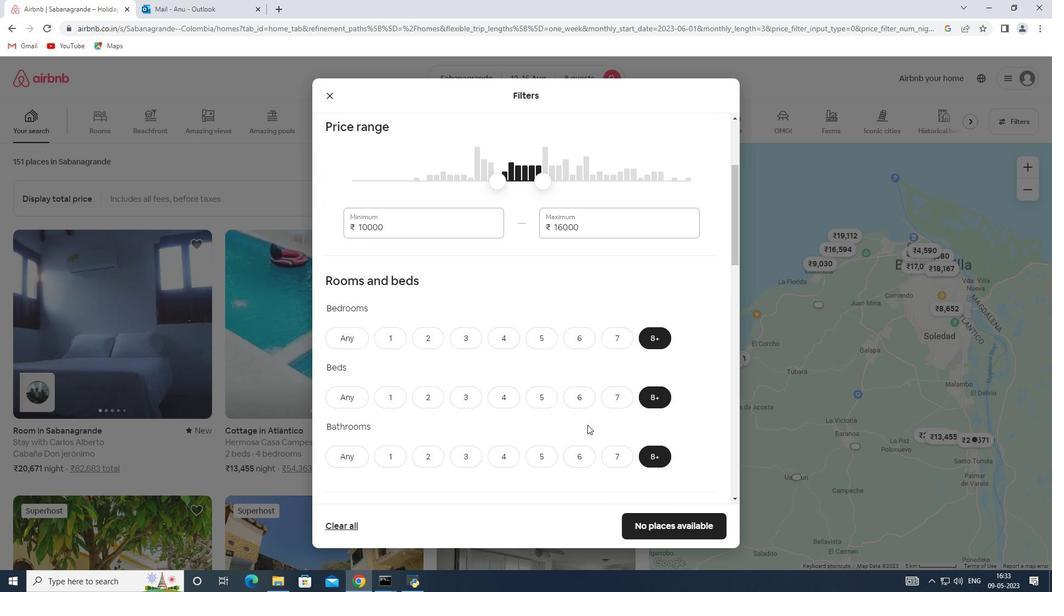 
Action: Mouse scrolled (586, 411) with delta (0, 0)
Screenshot: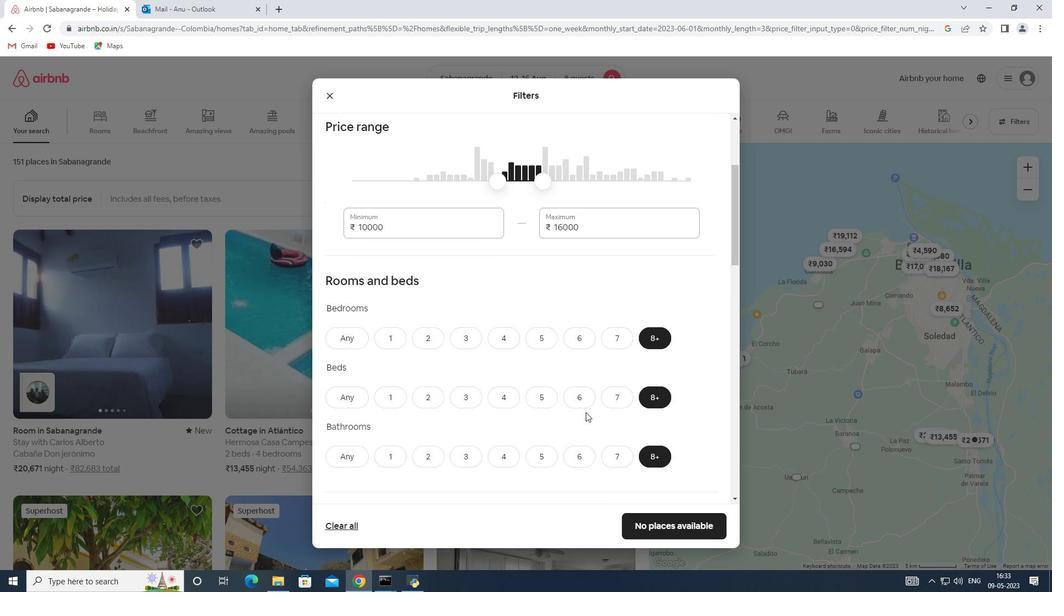 
Action: Mouse moved to (577, 416)
Screenshot: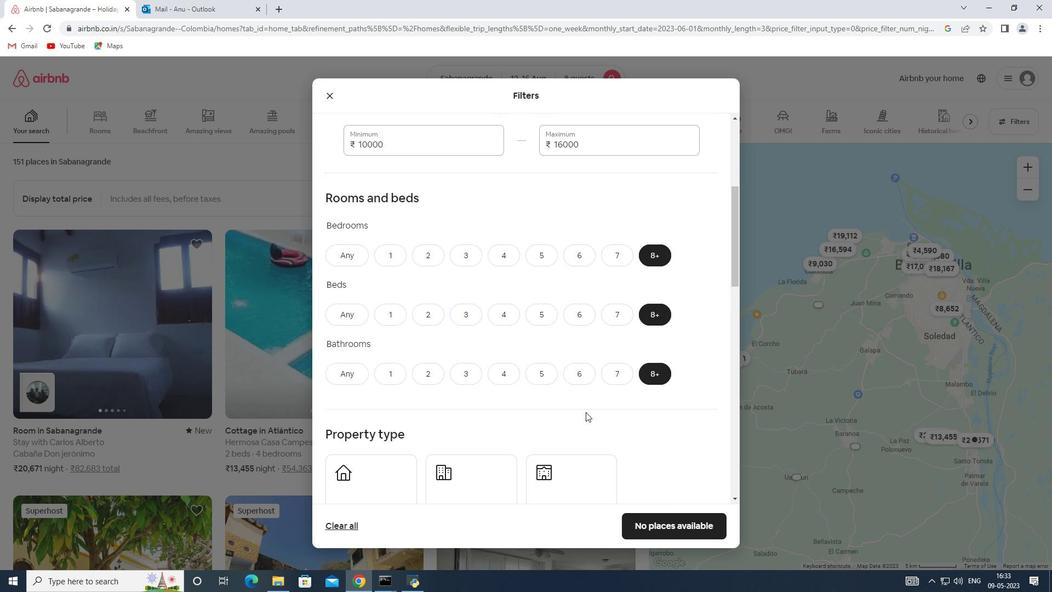 
Action: Mouse scrolled (577, 415) with delta (0, 0)
Screenshot: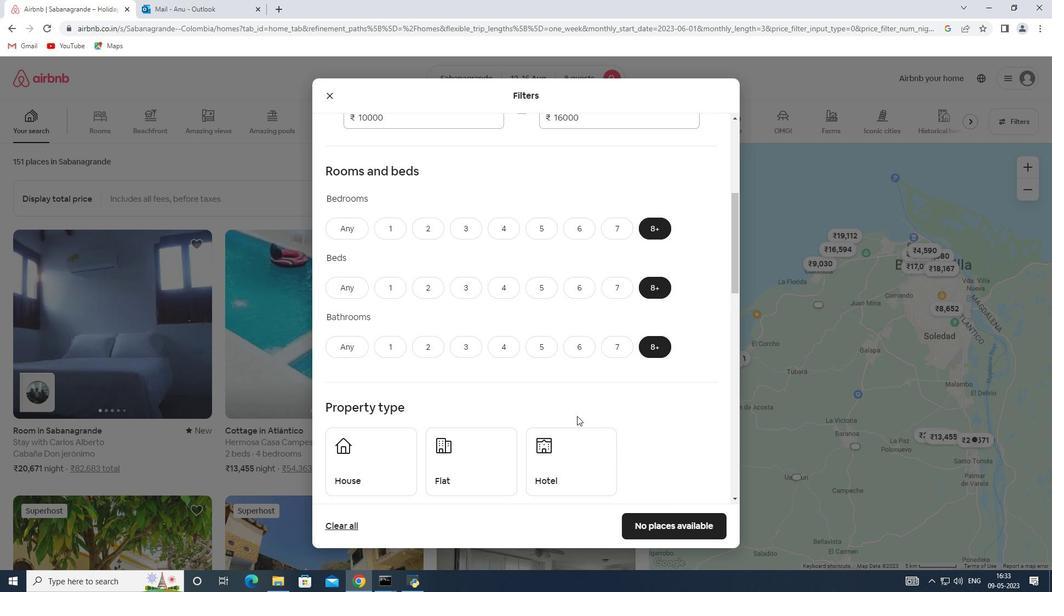 
Action: Mouse scrolled (577, 415) with delta (0, 0)
Screenshot: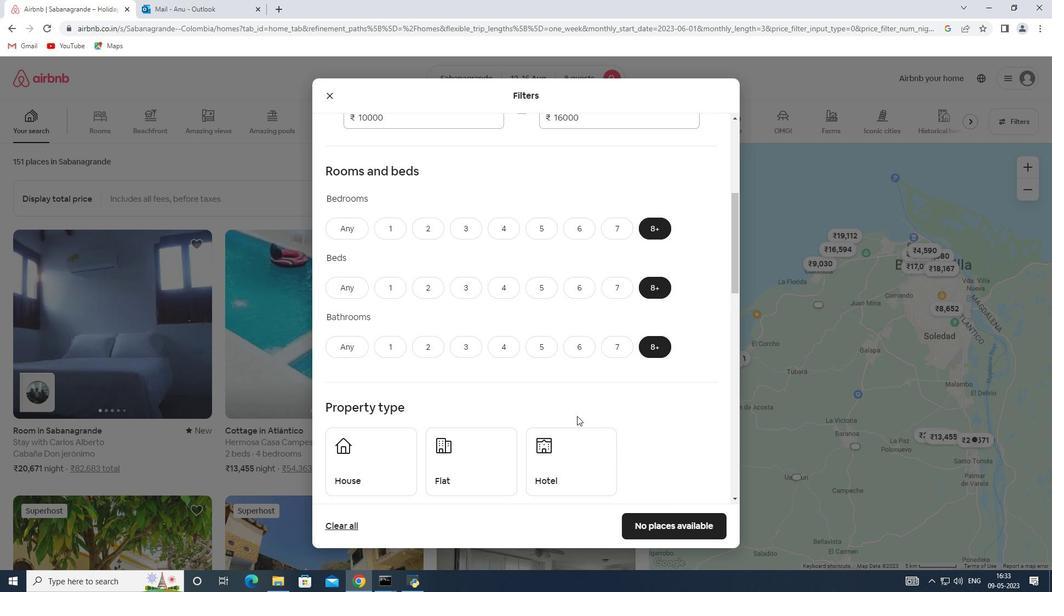 
Action: Mouse scrolled (577, 415) with delta (0, 0)
Screenshot: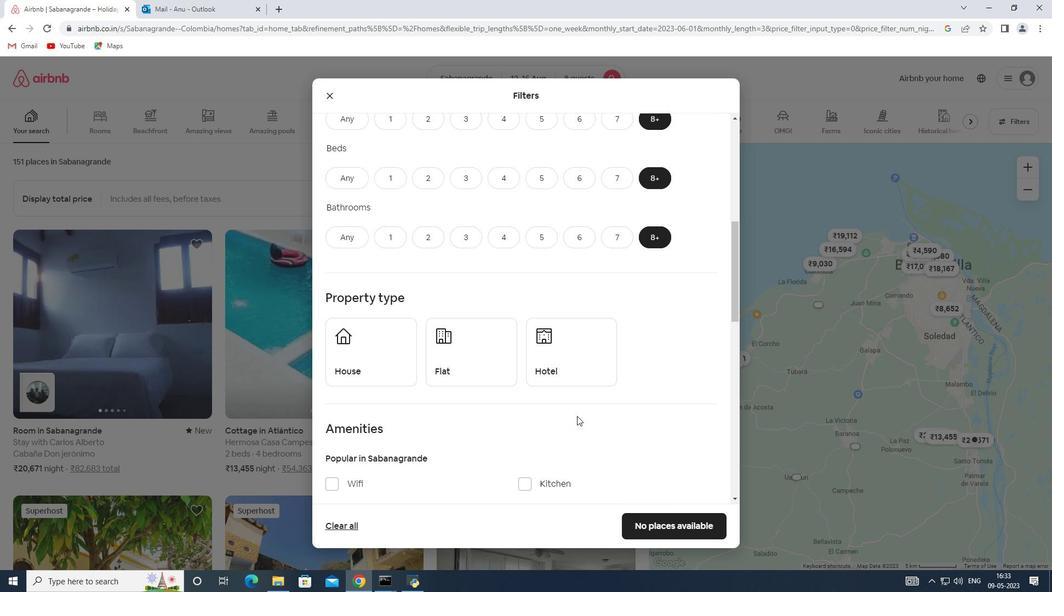 
Action: Mouse moved to (384, 316)
Screenshot: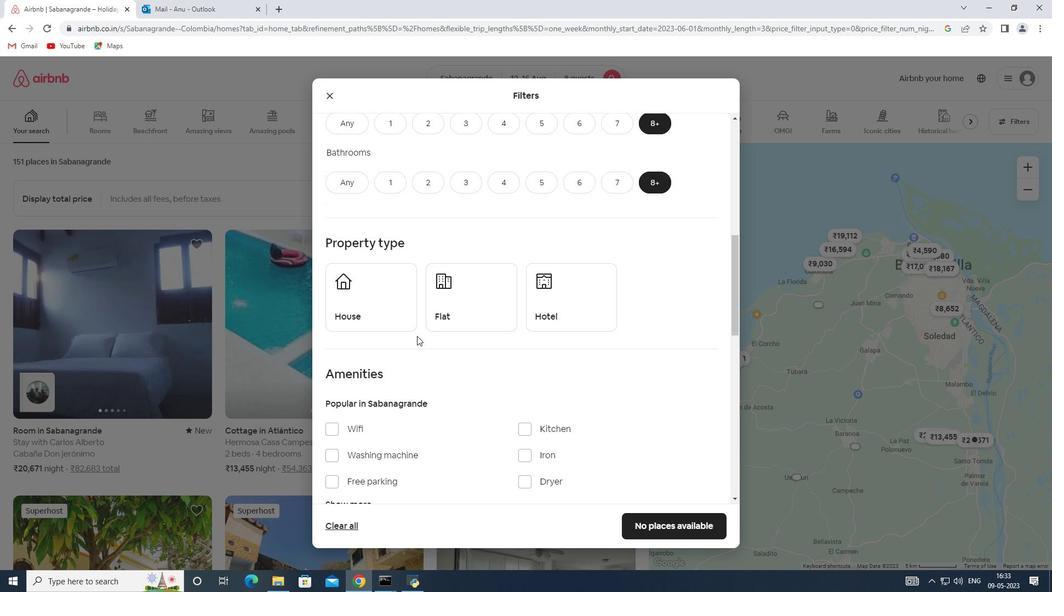 
Action: Mouse pressed left at (384, 316)
Screenshot: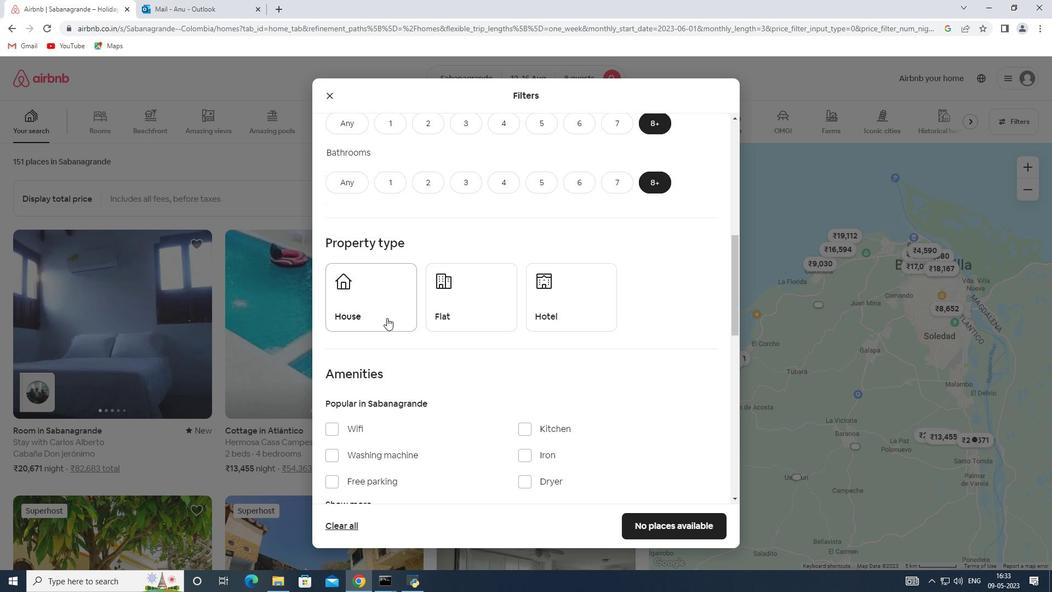 
Action: Mouse moved to (441, 311)
Screenshot: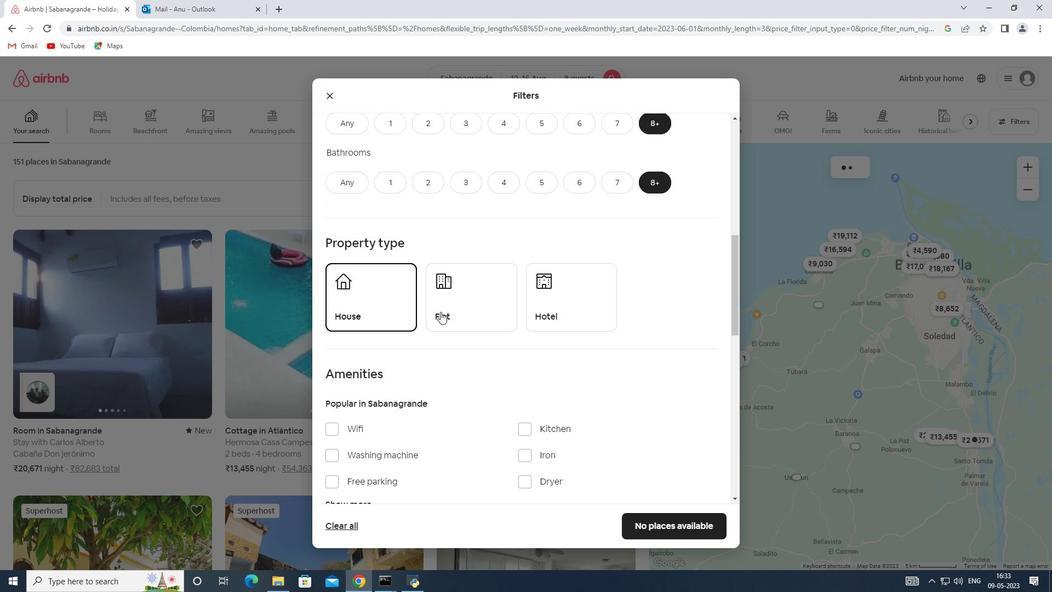 
Action: Mouse pressed left at (441, 311)
Screenshot: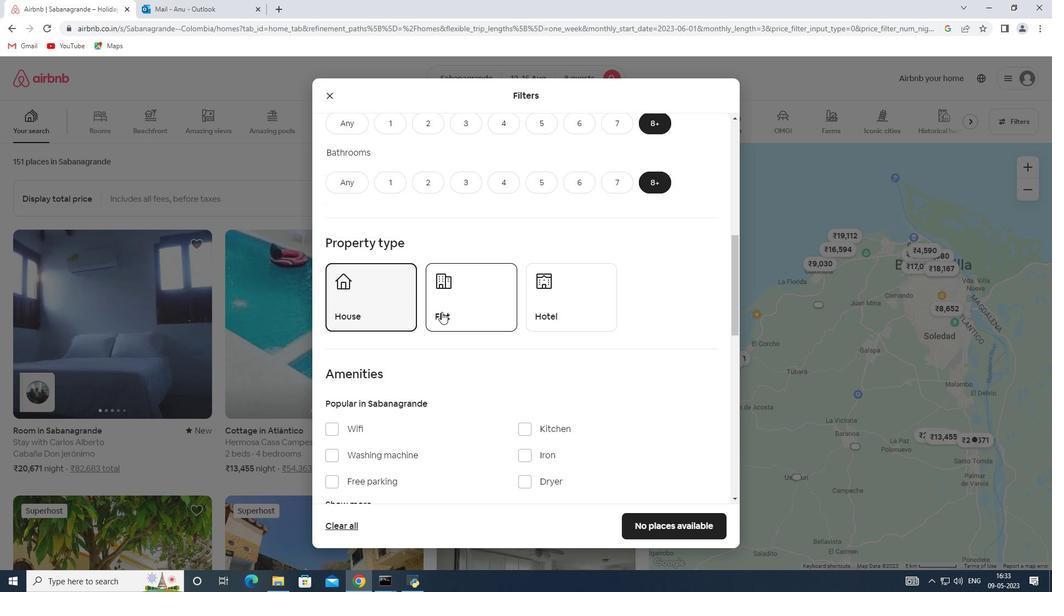 
Action: Mouse moved to (534, 299)
Screenshot: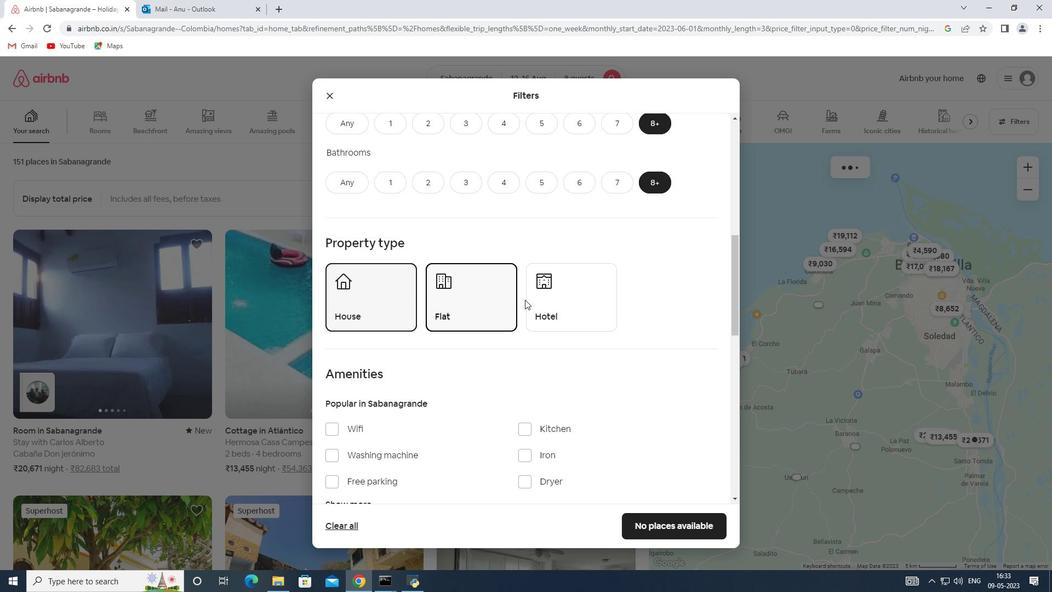 
Action: Mouse pressed left at (534, 299)
Screenshot: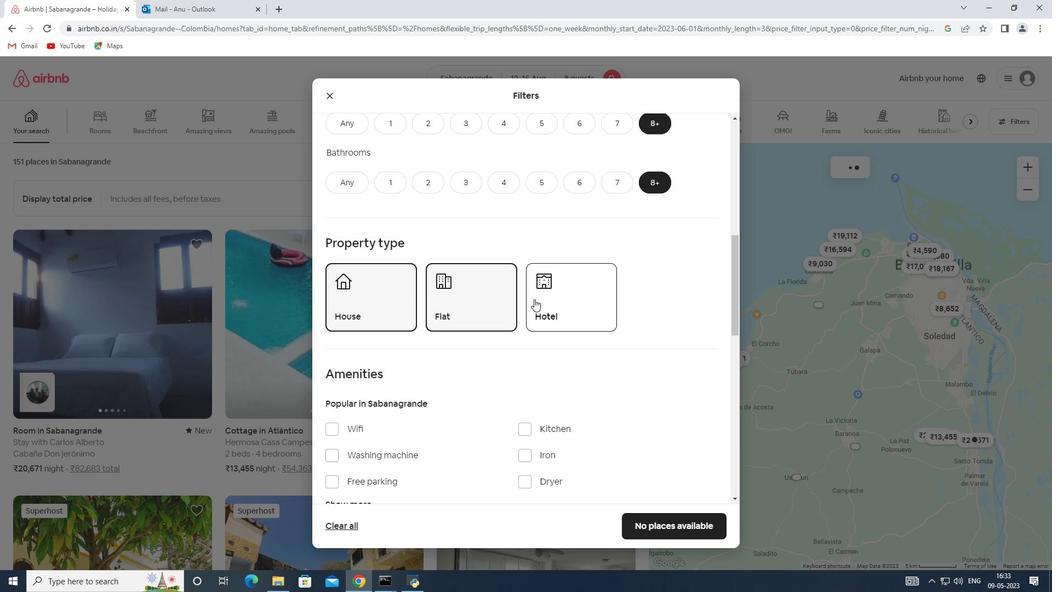 
Action: Mouse moved to (424, 318)
Screenshot: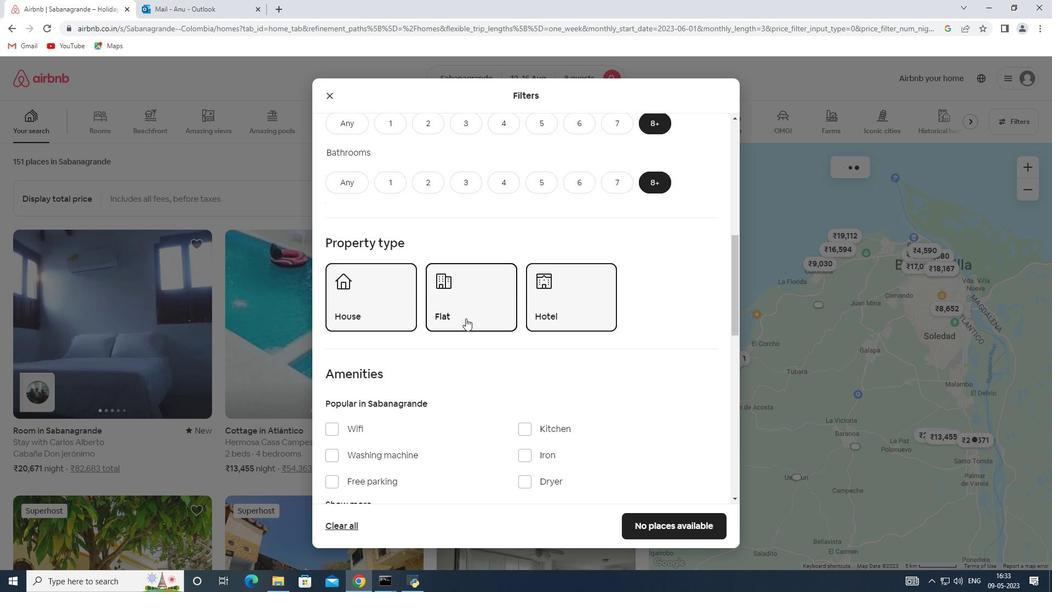 
Action: Mouse scrolled (424, 318) with delta (0, 0)
Screenshot: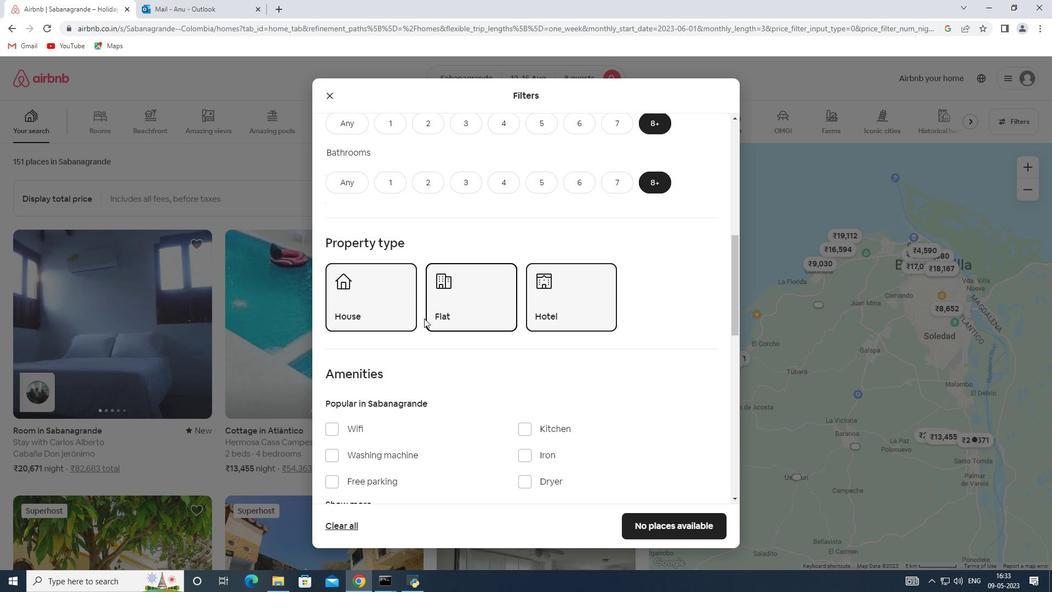 
Action: Mouse scrolled (424, 318) with delta (0, 0)
Screenshot: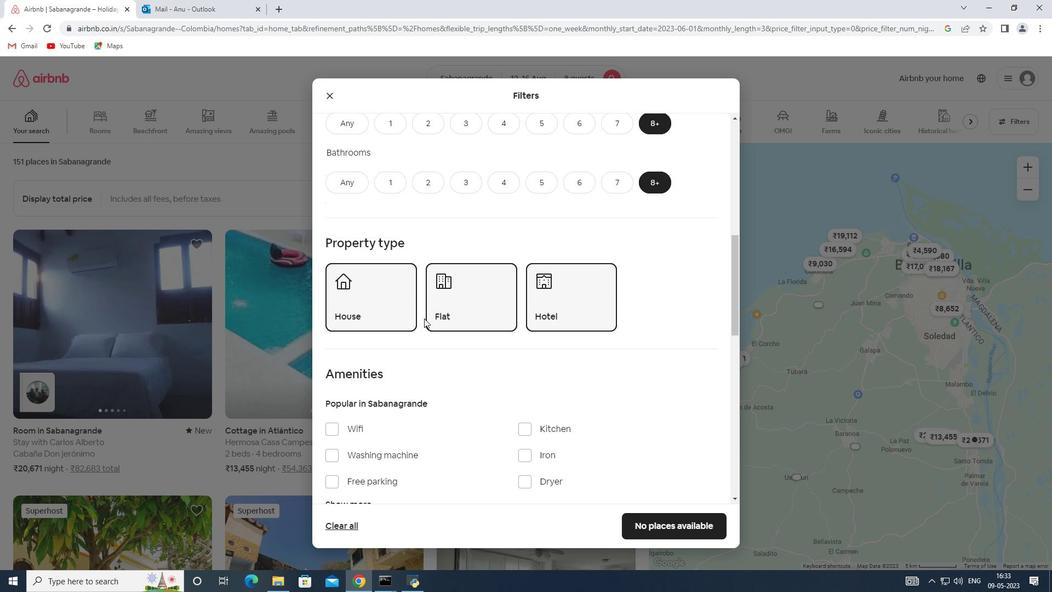 
Action: Mouse scrolled (424, 318) with delta (0, 0)
Screenshot: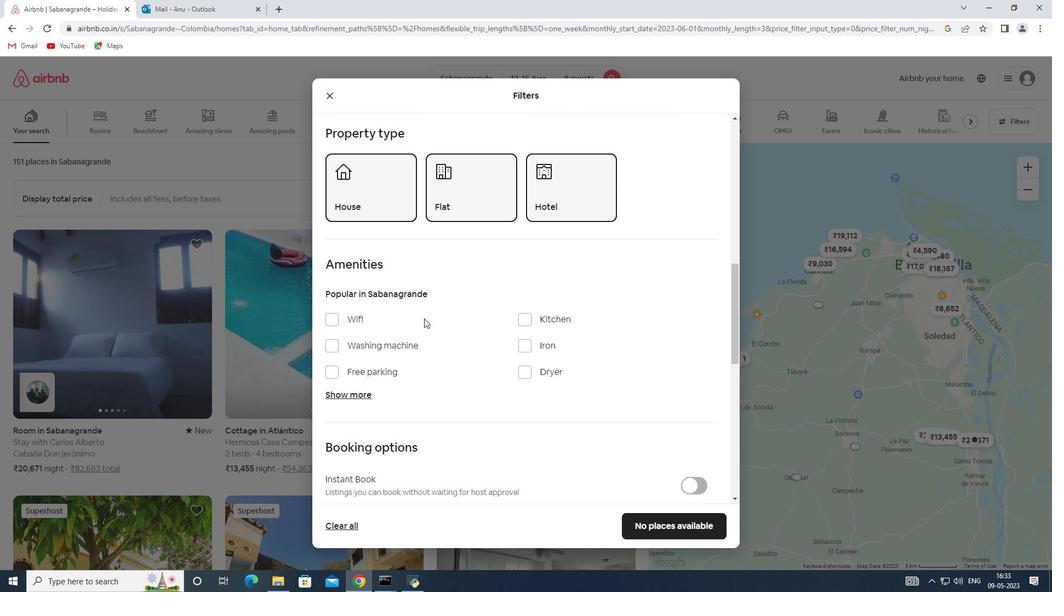 
Action: Mouse moved to (350, 267)
Screenshot: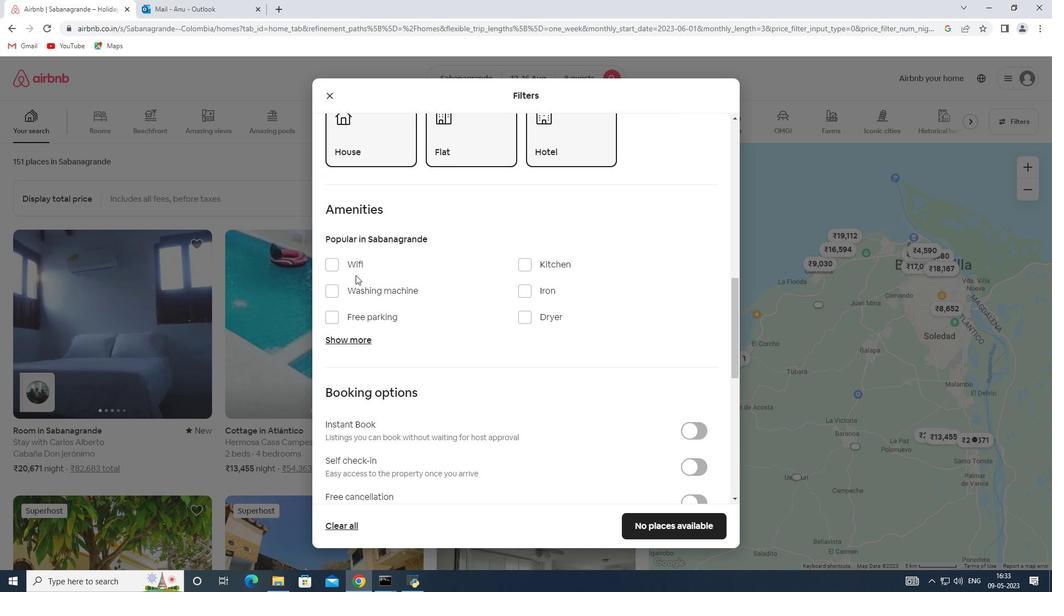 
Action: Mouse pressed left at (350, 267)
Screenshot: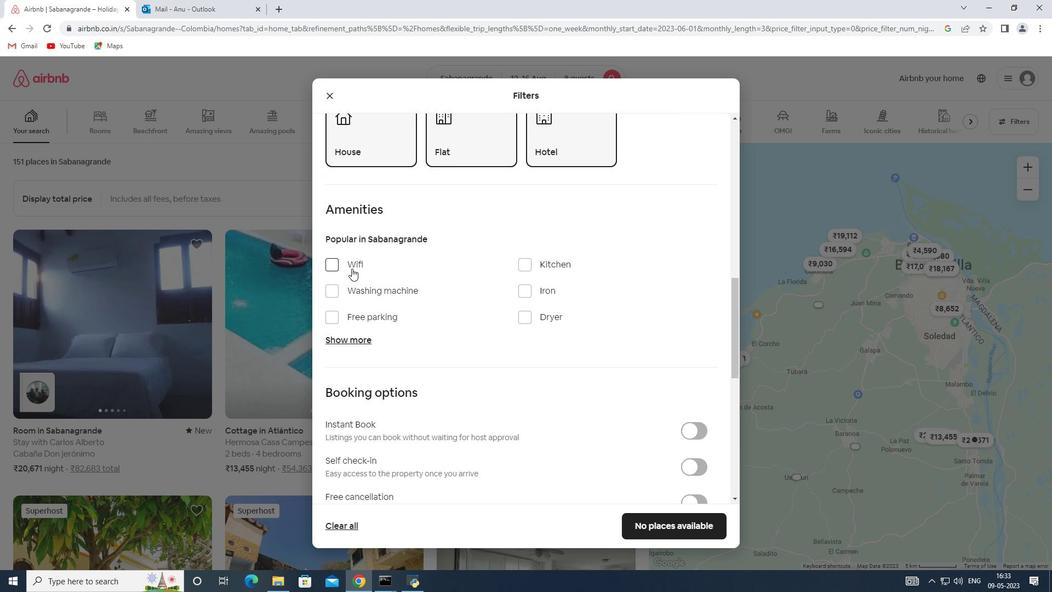 
Action: Mouse moved to (345, 339)
Screenshot: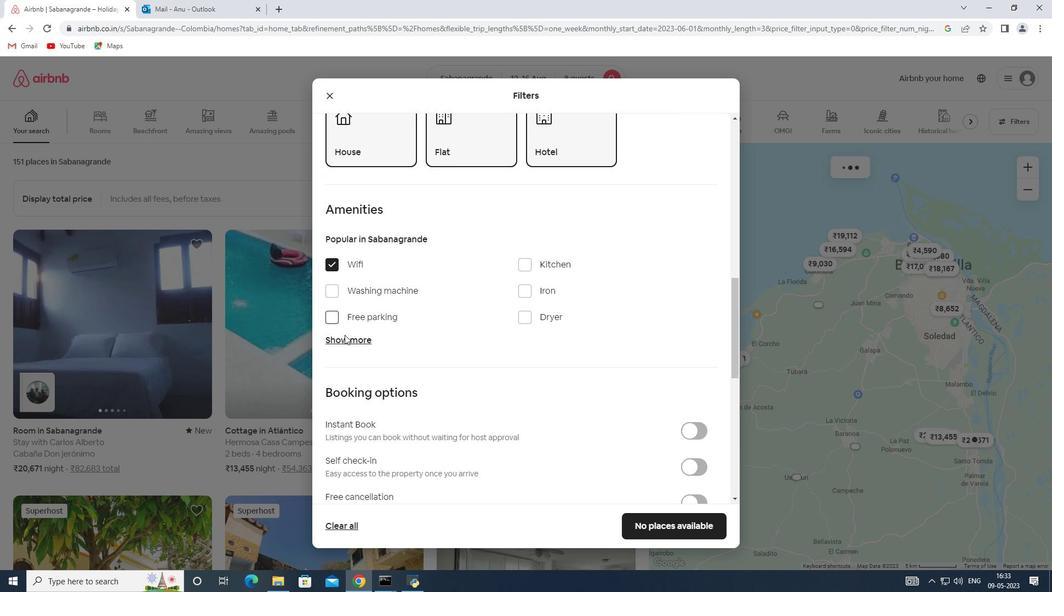 
Action: Mouse pressed left at (345, 339)
Screenshot: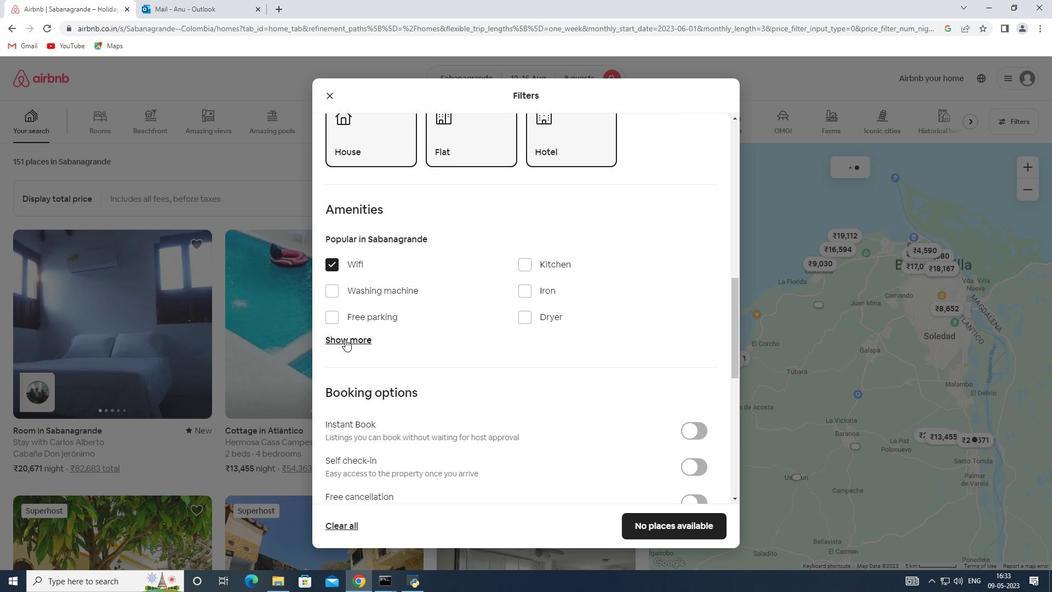 
Action: Mouse moved to (527, 404)
Screenshot: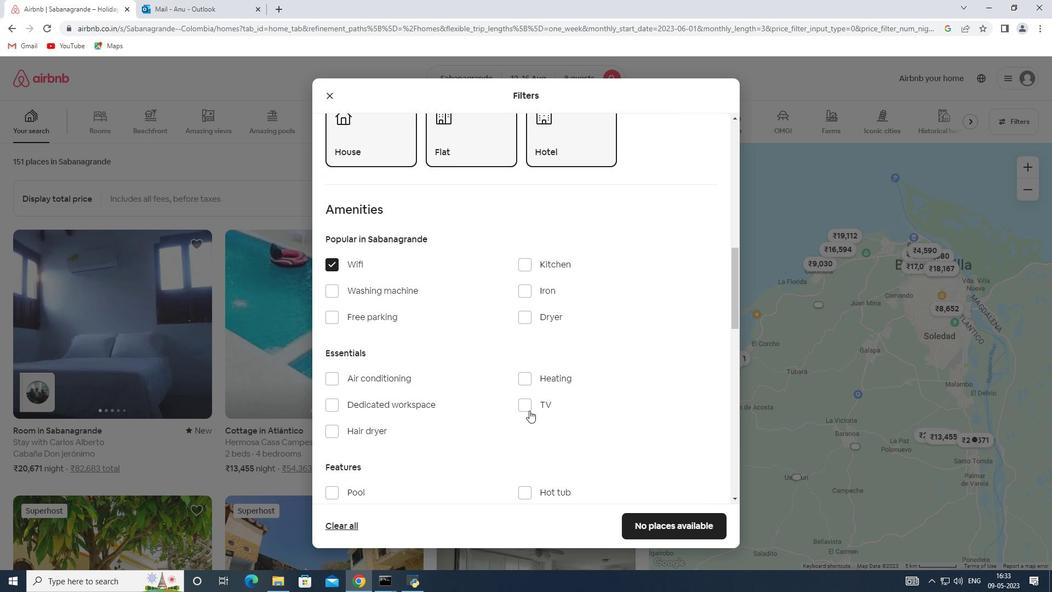 
Action: Mouse pressed left at (527, 404)
Screenshot: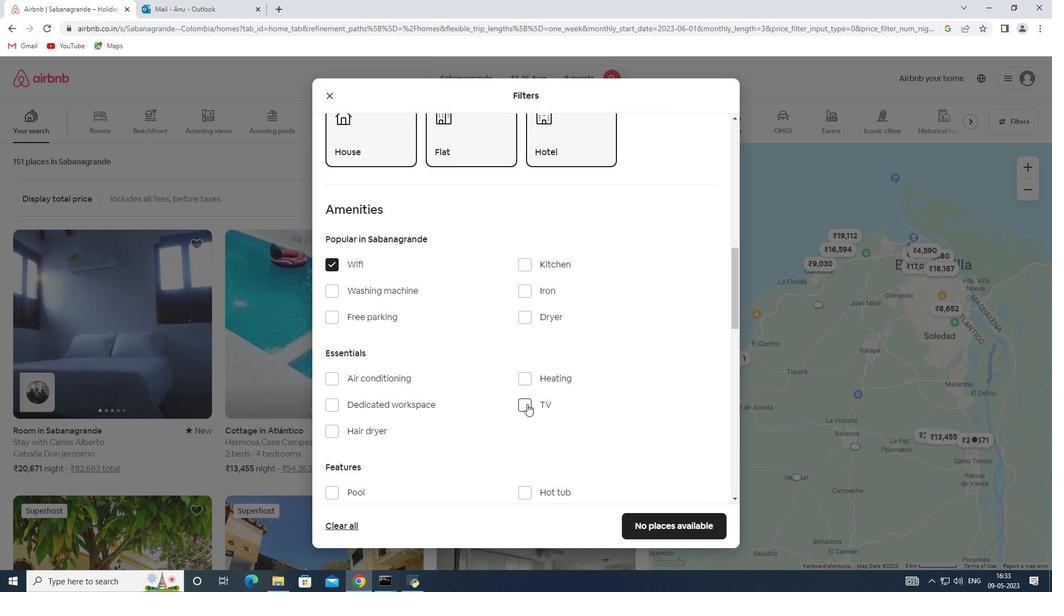 
Action: Mouse moved to (338, 316)
Screenshot: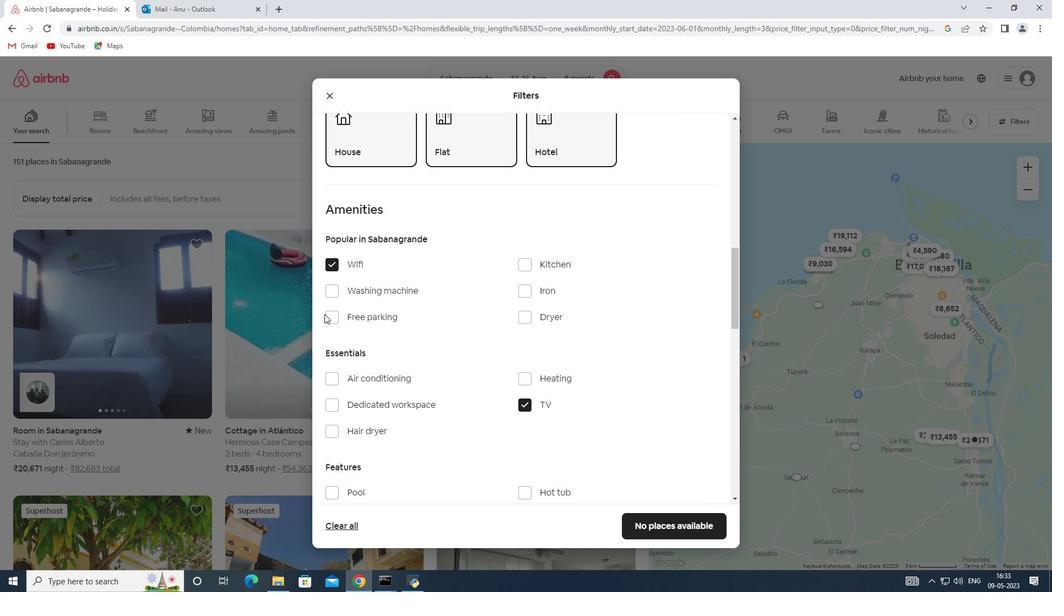 
Action: Mouse pressed left at (338, 316)
Screenshot: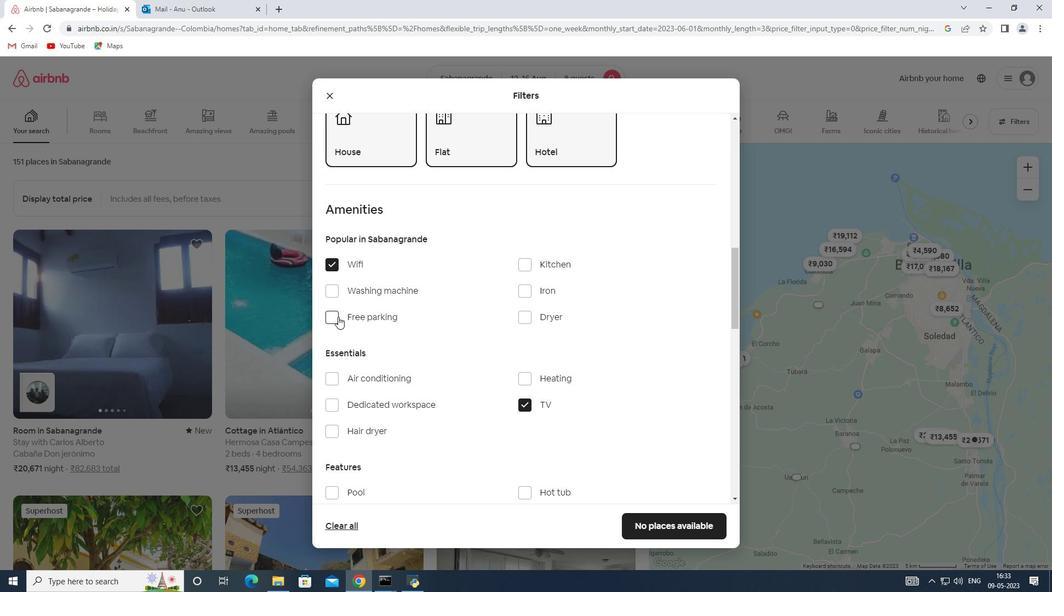 
Action: Mouse scrolled (338, 316) with delta (0, 0)
Screenshot: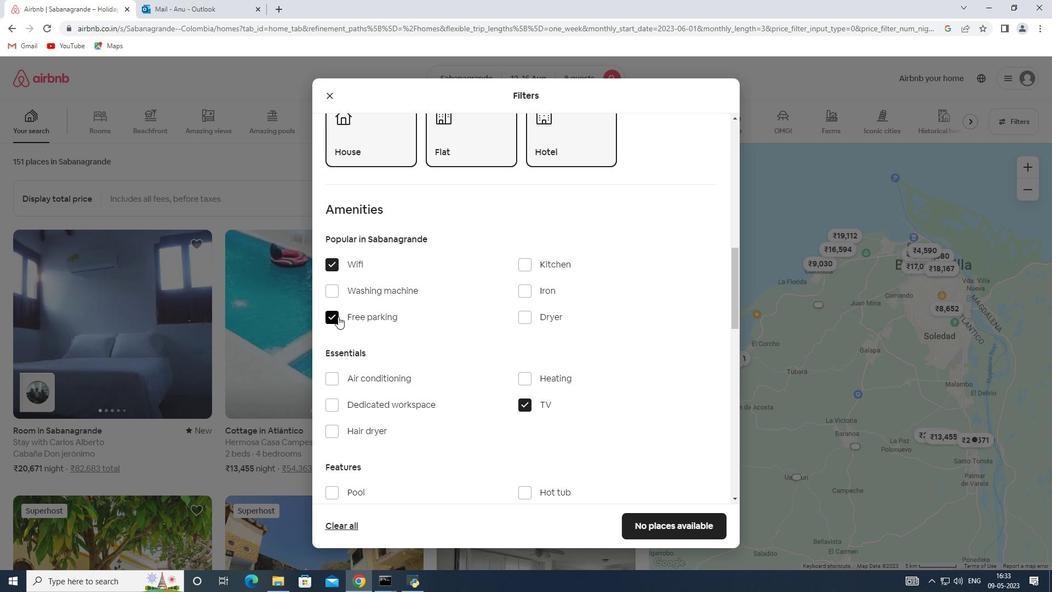 
Action: Mouse scrolled (338, 316) with delta (0, 0)
Screenshot: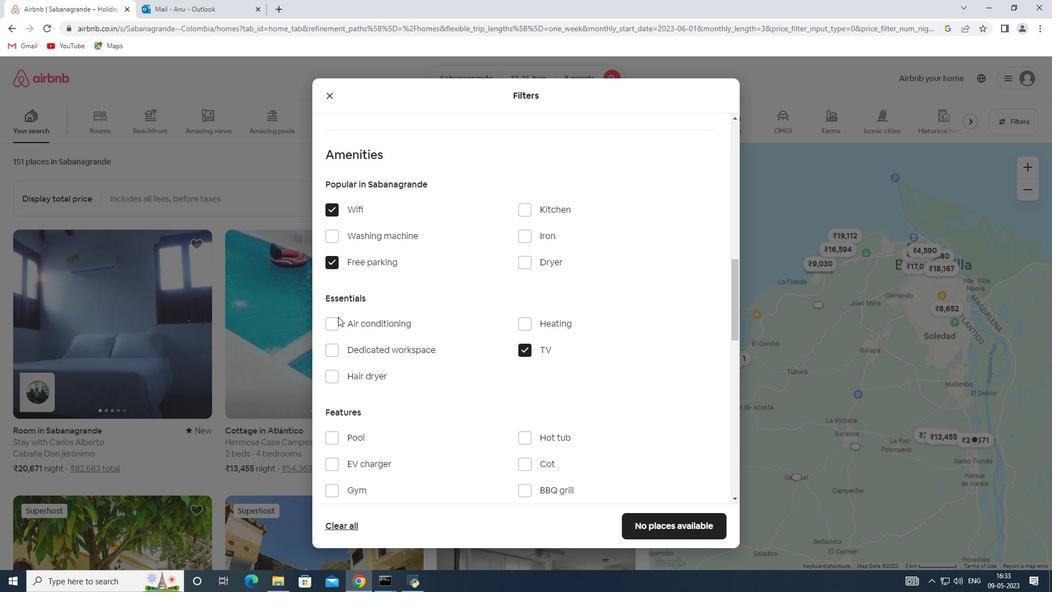 
Action: Mouse scrolled (338, 316) with delta (0, 0)
Screenshot: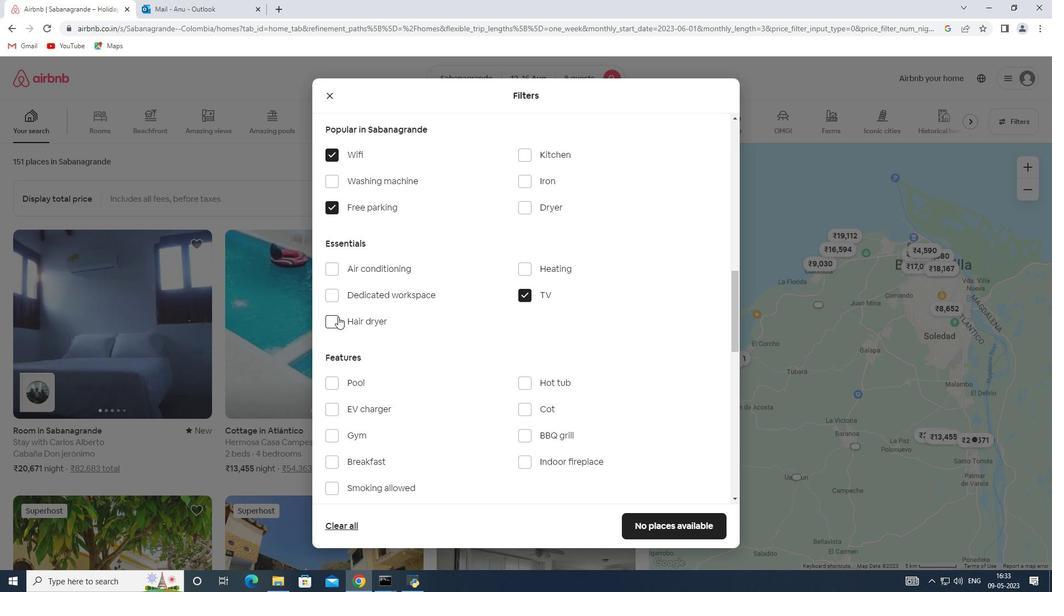 
Action: Mouse moved to (344, 378)
Screenshot: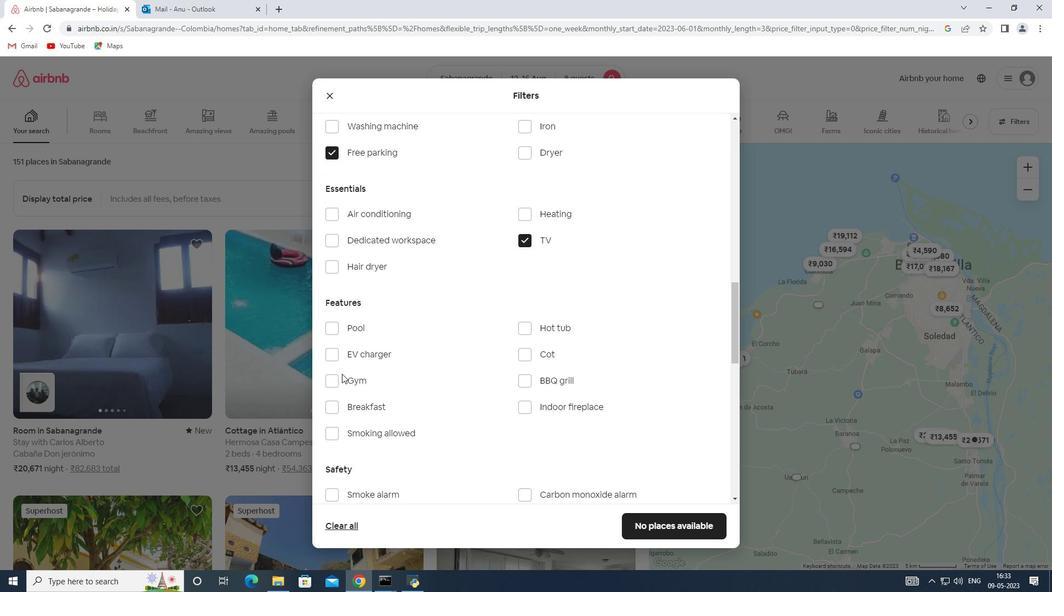 
Action: Mouse pressed left at (344, 378)
Screenshot: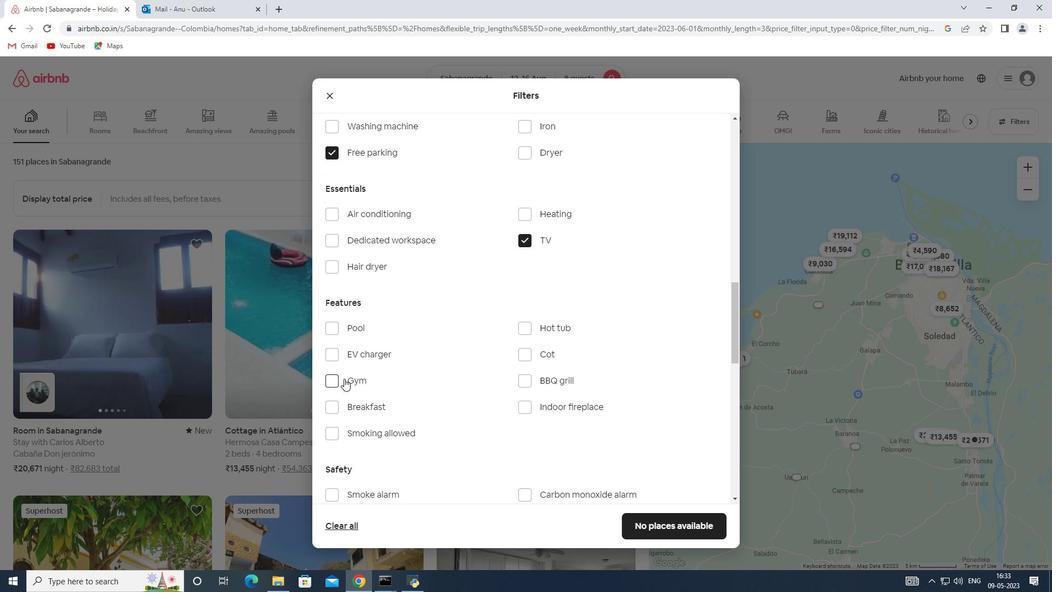 
Action: Mouse moved to (373, 407)
Screenshot: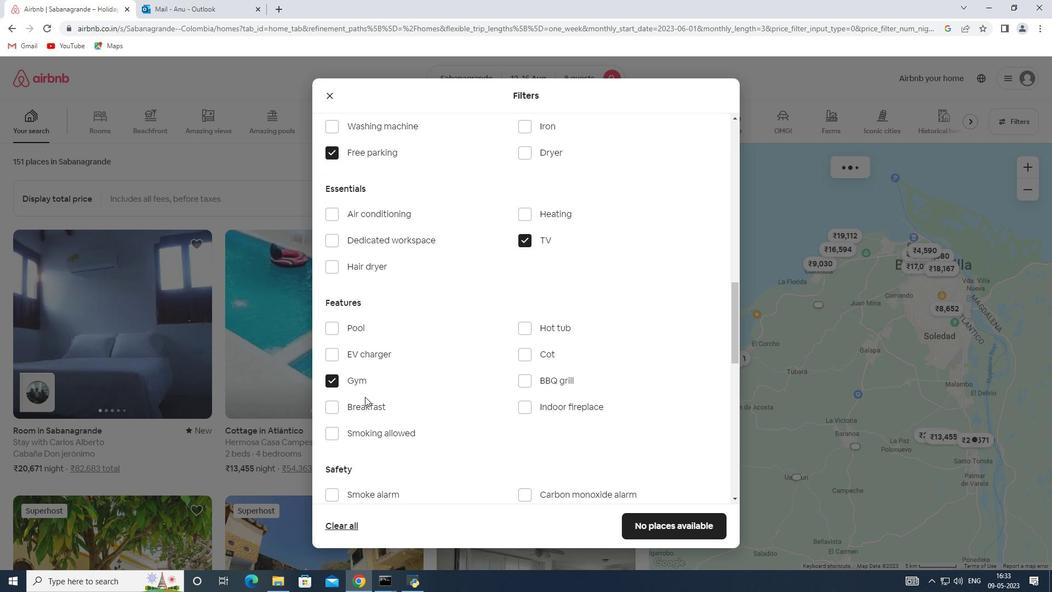 
Action: Mouse pressed left at (373, 407)
Screenshot: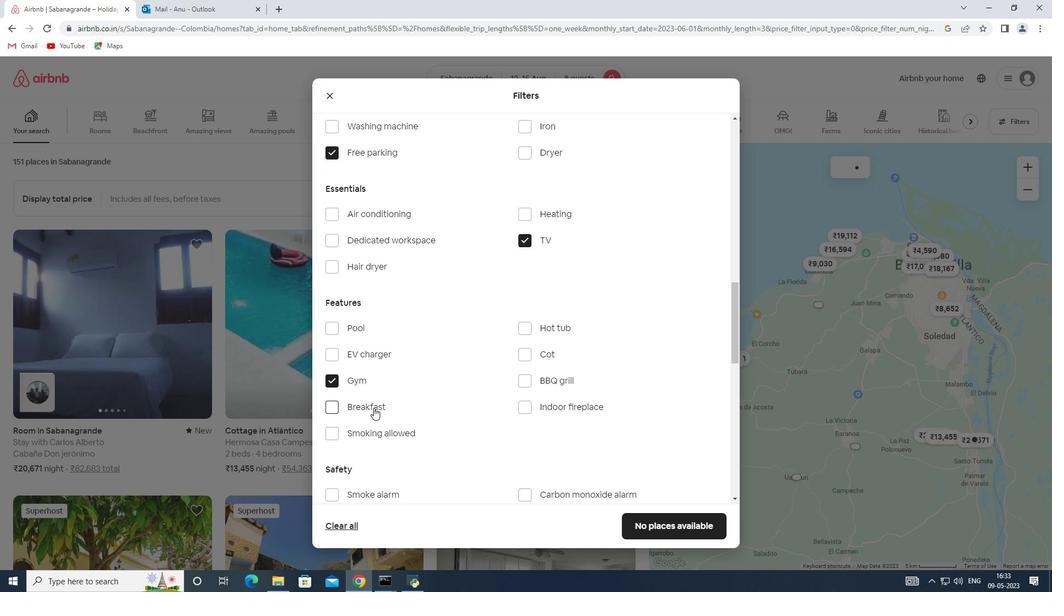 
Action: Mouse moved to (490, 376)
Screenshot: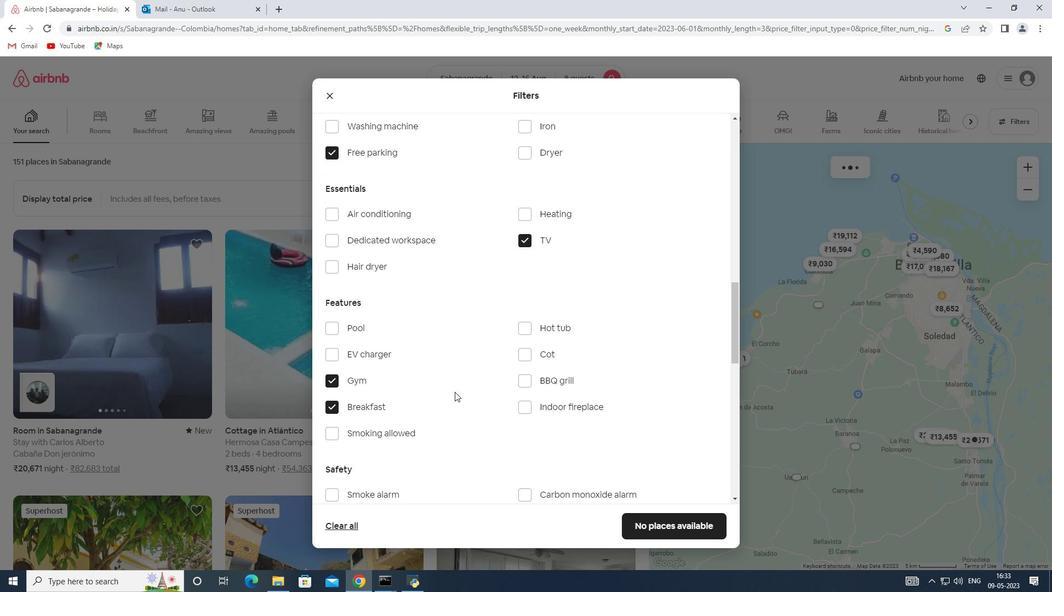 
Action: Mouse scrolled (490, 375) with delta (0, 0)
Screenshot: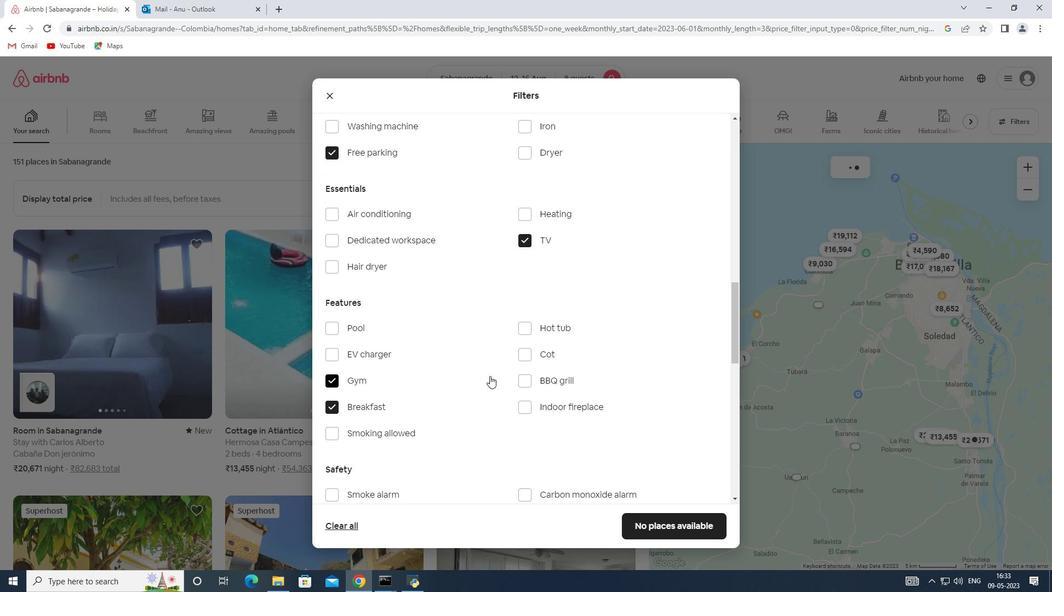 
Action: Mouse scrolled (490, 375) with delta (0, 0)
Screenshot: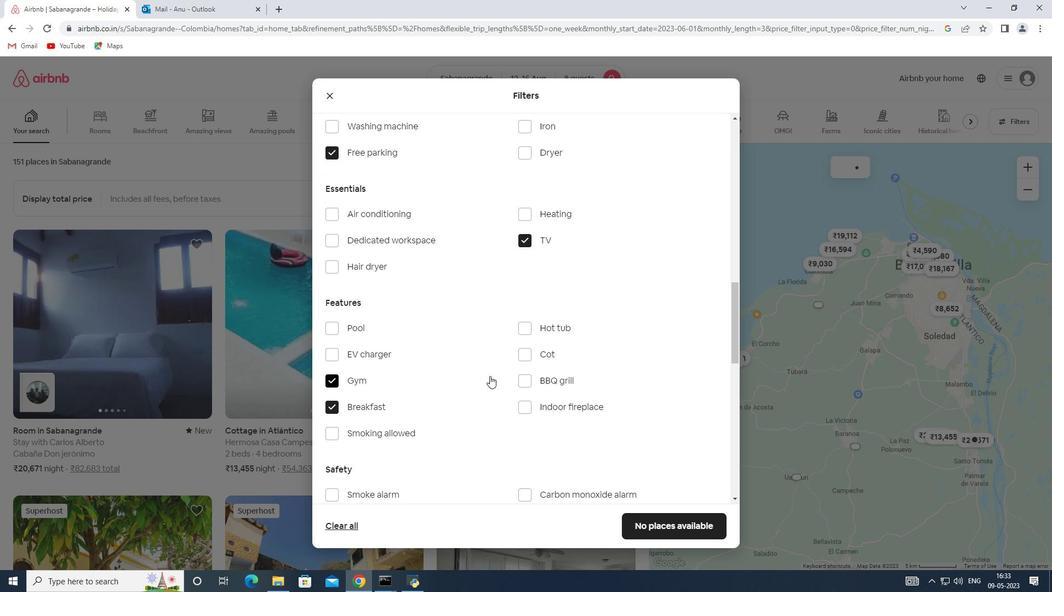 
Action: Mouse scrolled (490, 375) with delta (0, 0)
Screenshot: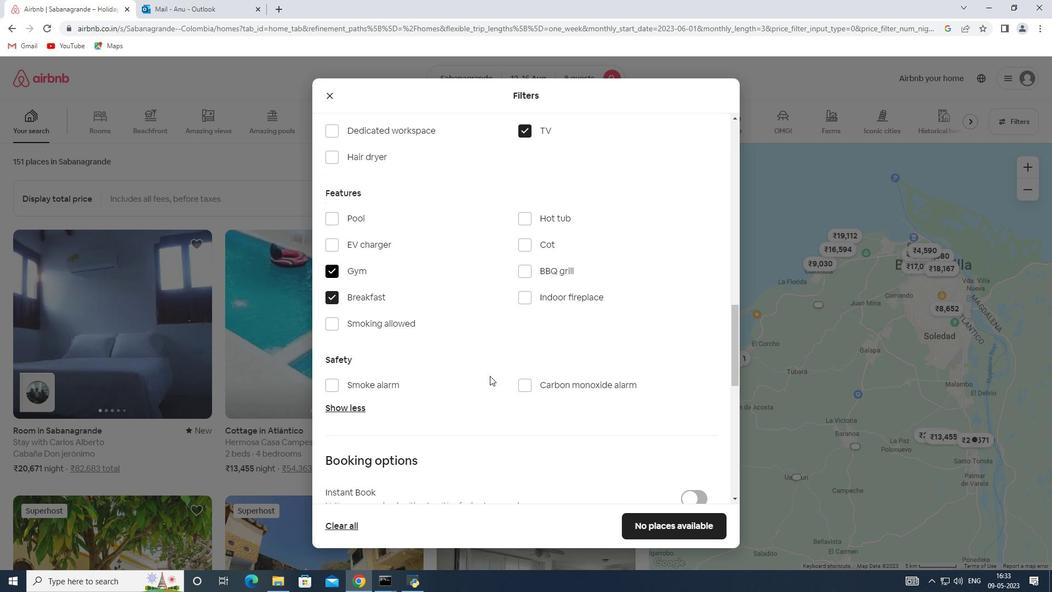 
Action: Mouse scrolled (490, 375) with delta (0, 0)
Screenshot: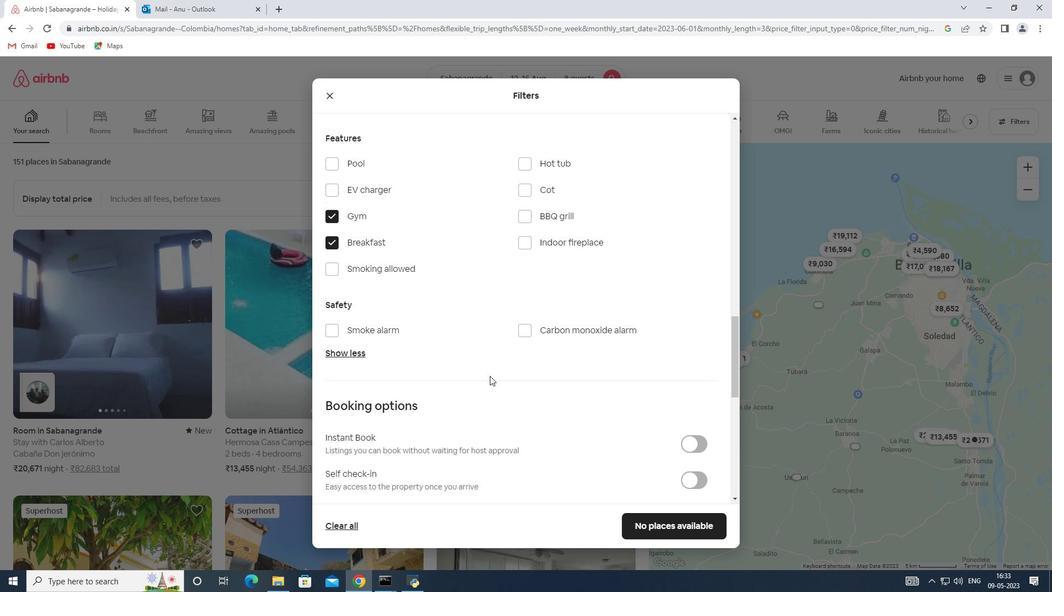 
Action: Mouse moved to (685, 421)
Screenshot: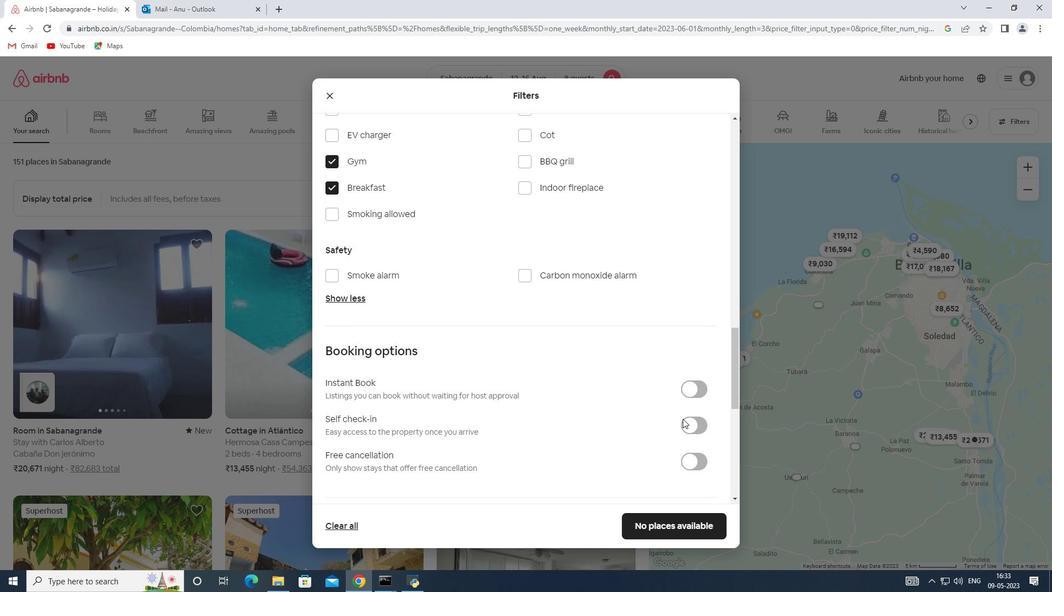 
Action: Mouse pressed left at (685, 421)
Screenshot: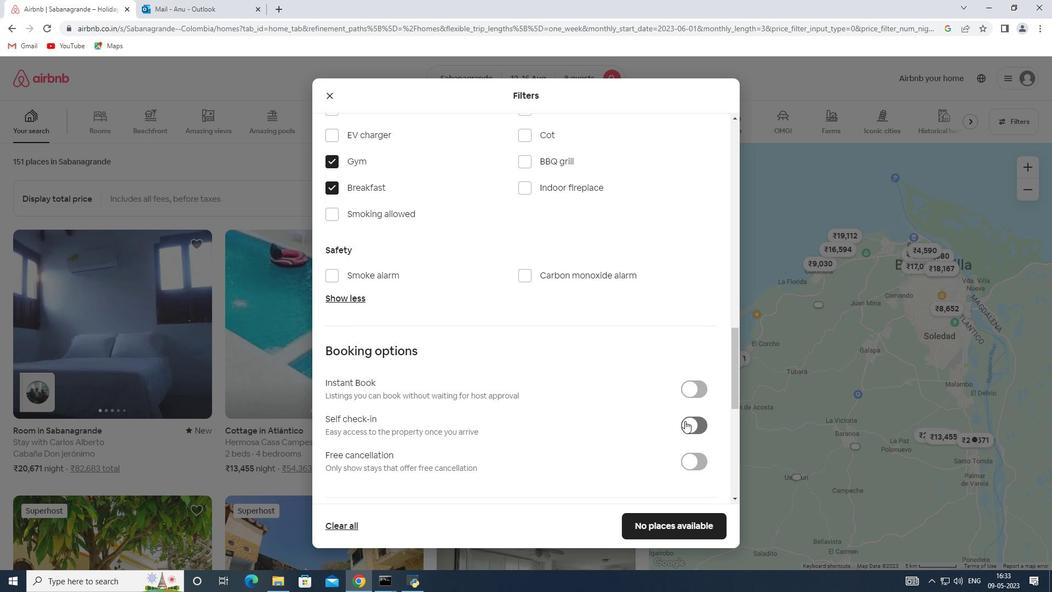 
Action: Mouse moved to (536, 400)
Screenshot: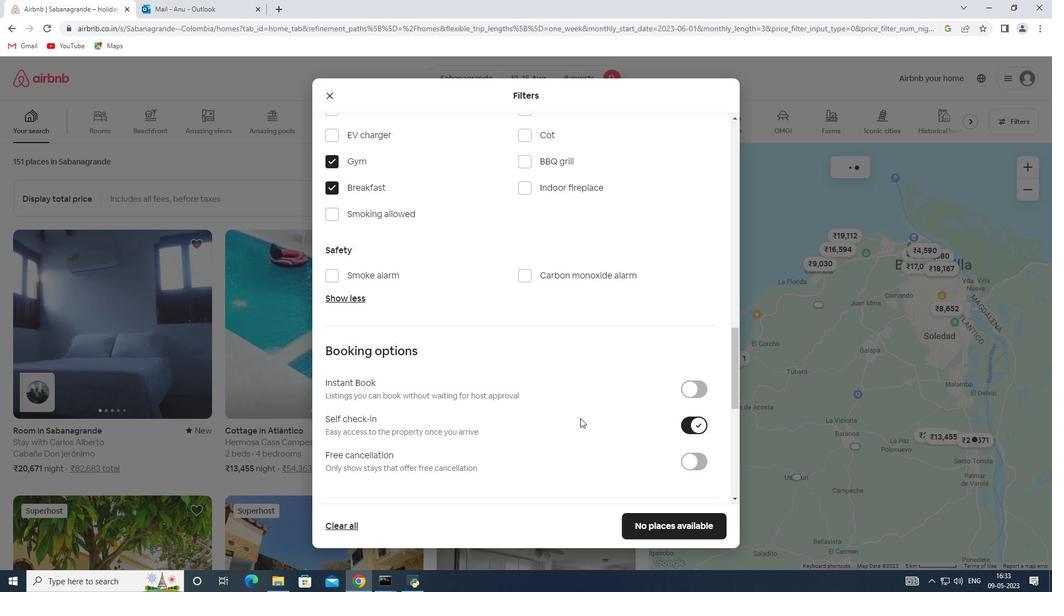 
Action: Mouse scrolled (536, 400) with delta (0, 0)
Screenshot: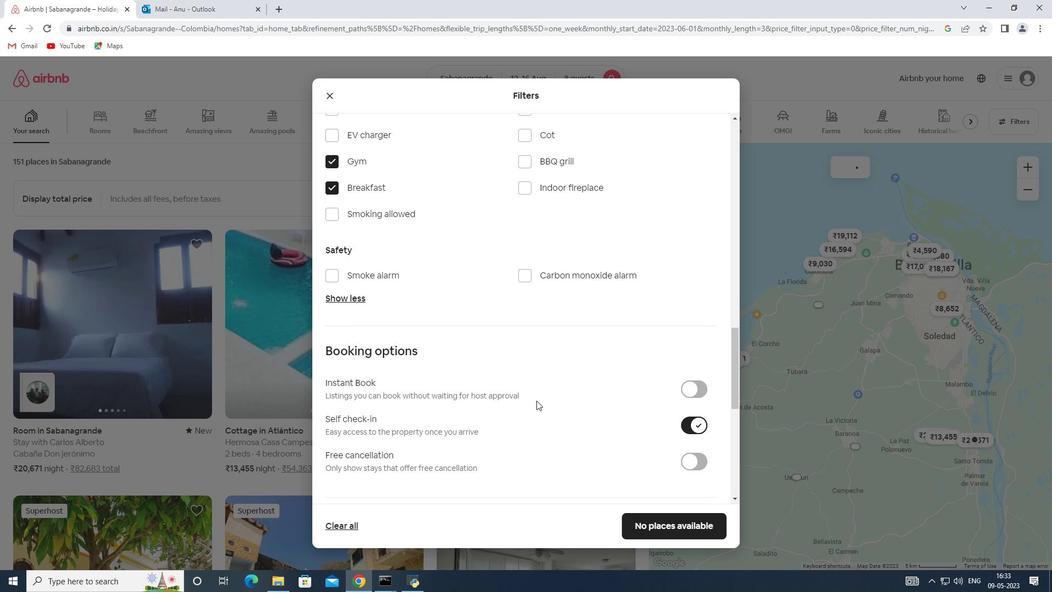 
Action: Mouse scrolled (536, 400) with delta (0, 0)
Screenshot: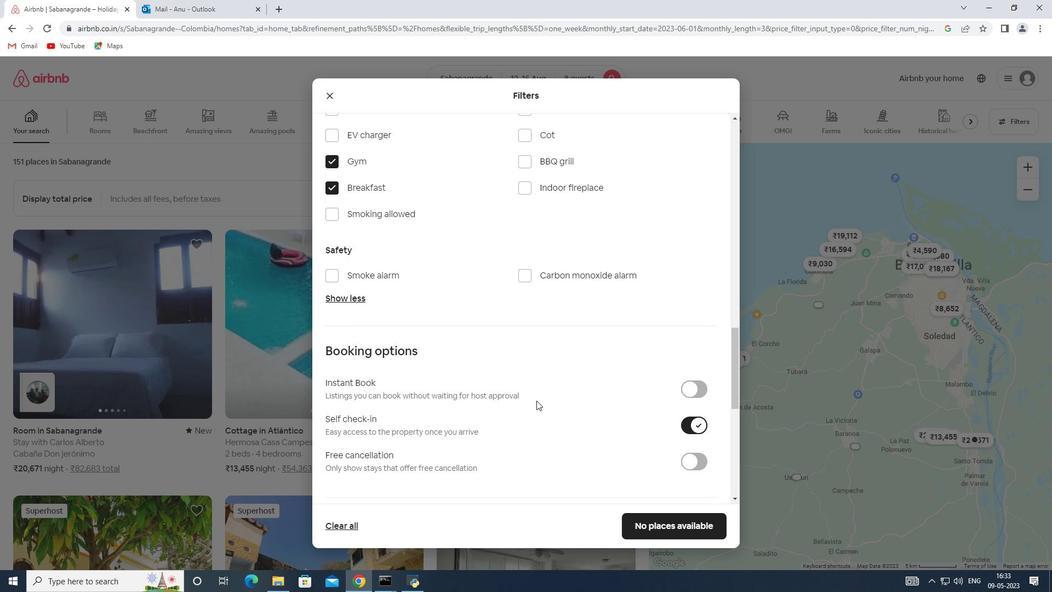 
Action: Mouse scrolled (536, 400) with delta (0, 0)
Screenshot: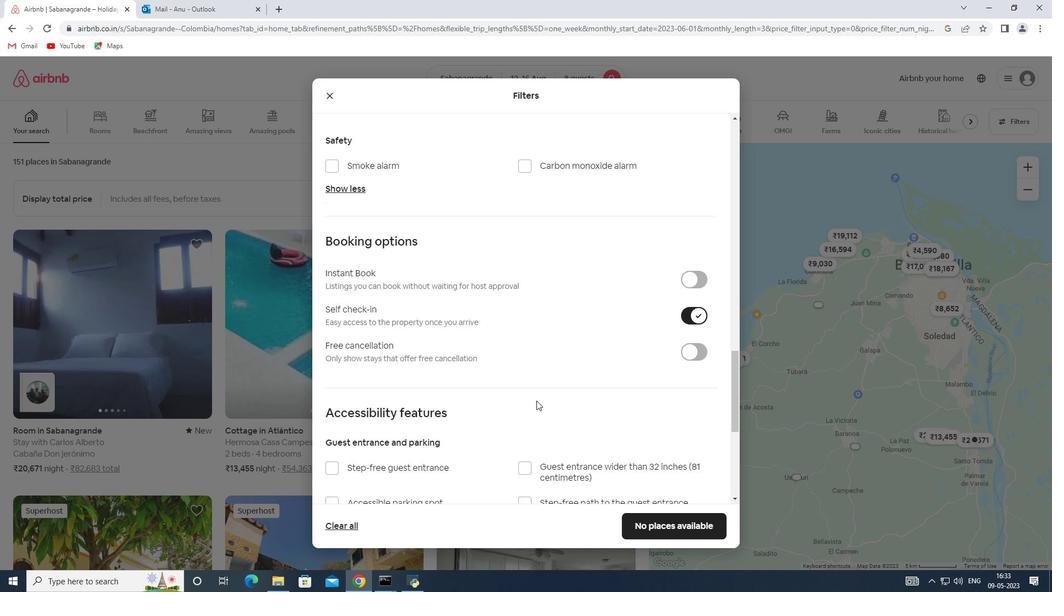 
Action: Mouse scrolled (536, 400) with delta (0, 0)
Screenshot: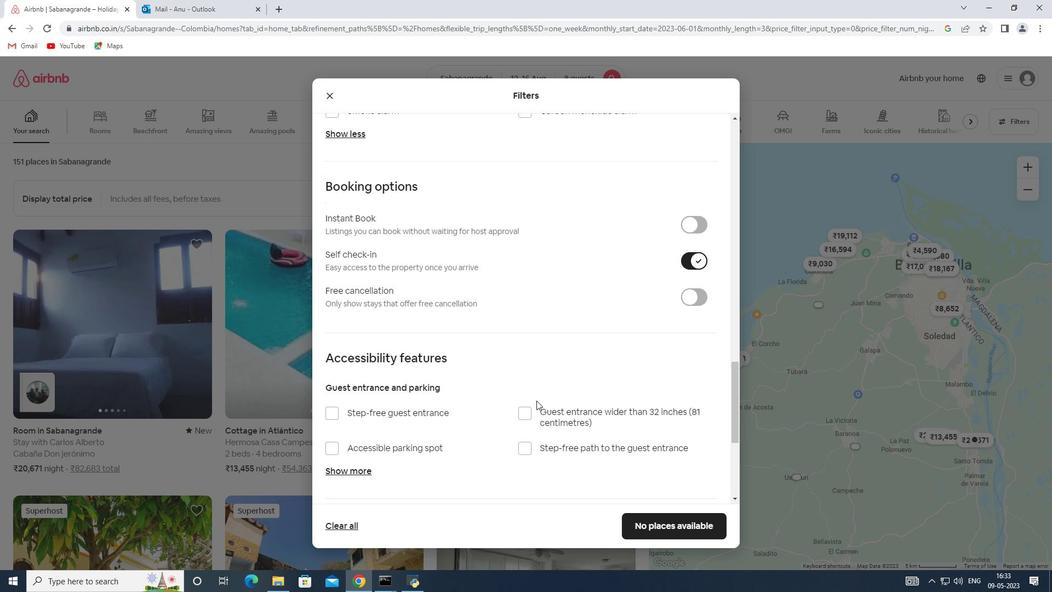 
Action: Mouse scrolled (536, 400) with delta (0, 0)
Screenshot: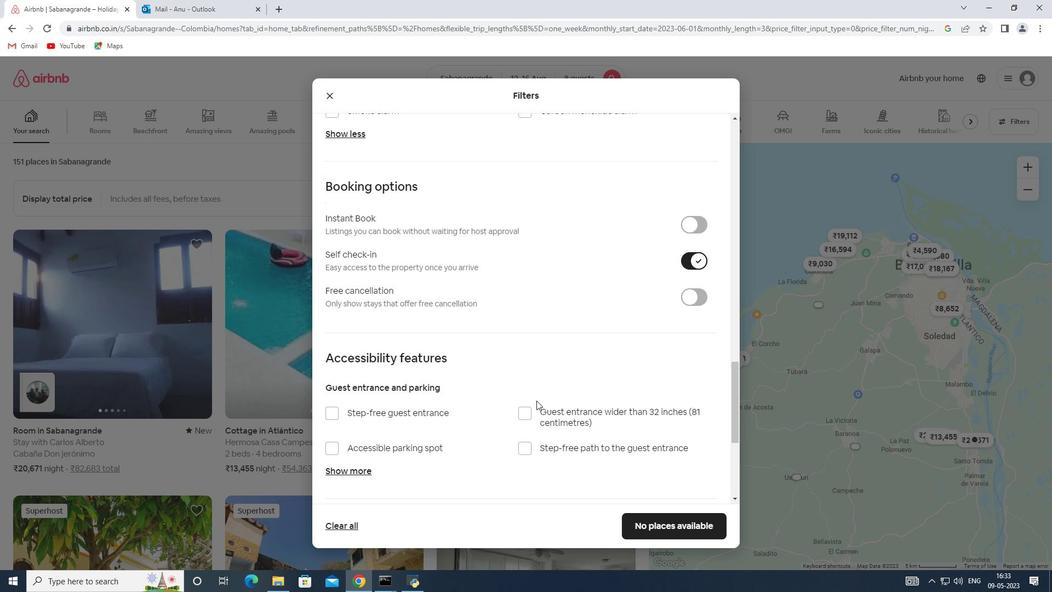
Action: Mouse scrolled (536, 400) with delta (0, 0)
Screenshot: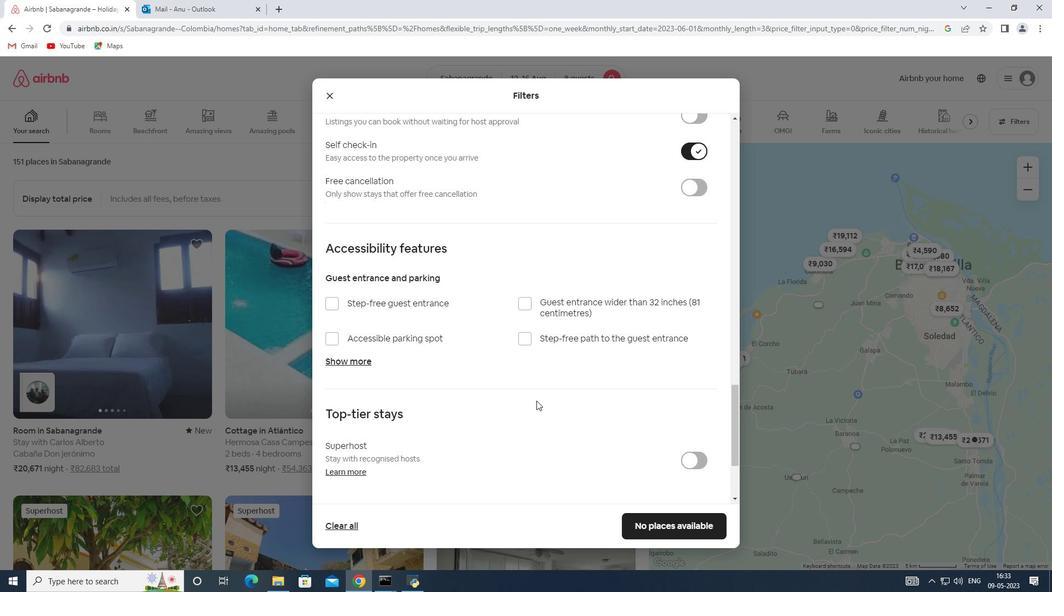 
Action: Mouse scrolled (536, 400) with delta (0, 0)
Screenshot: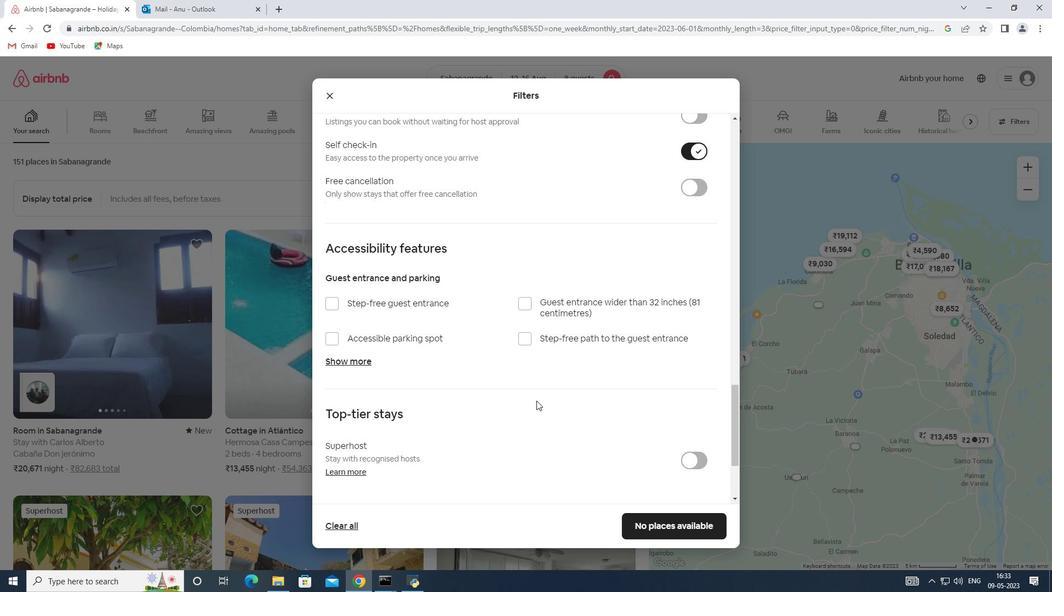 
Action: Mouse scrolled (536, 400) with delta (0, 0)
Screenshot: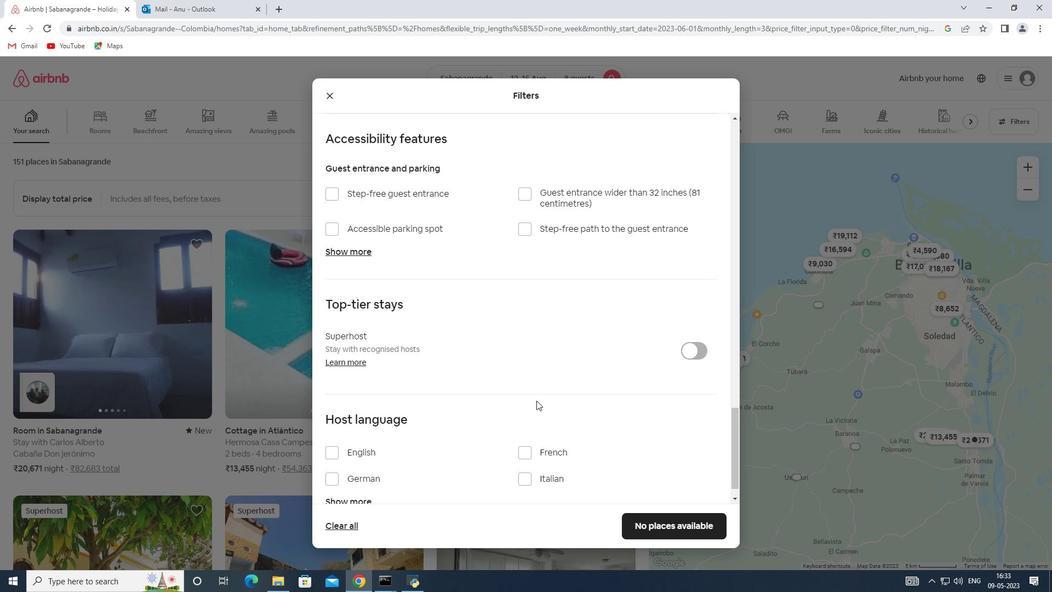 
Action: Mouse scrolled (536, 400) with delta (0, 0)
Screenshot: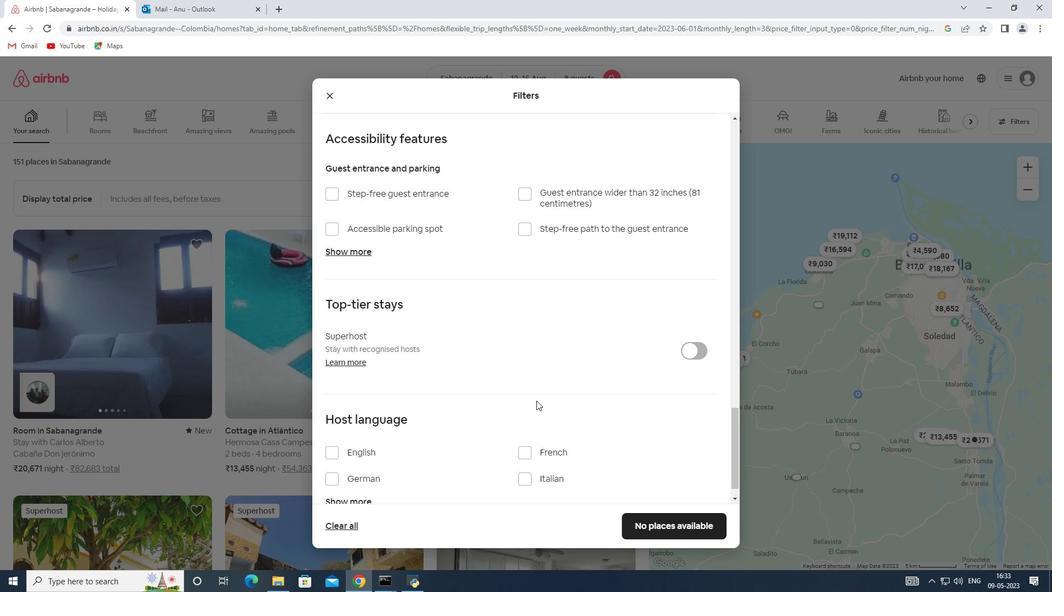 
Action: Mouse moved to (345, 422)
Screenshot: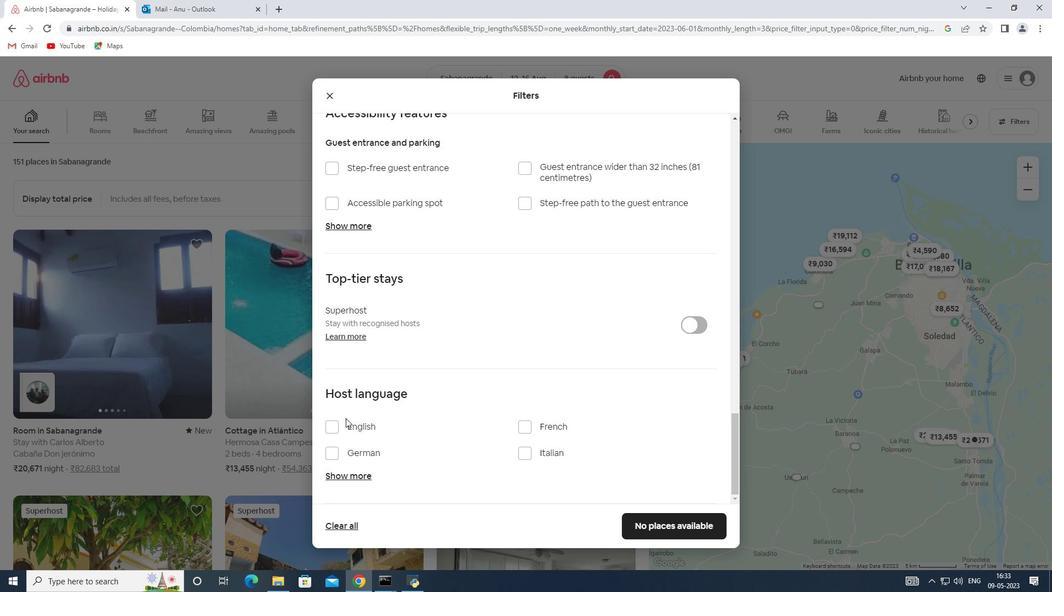 
Action: Mouse pressed left at (345, 422)
Screenshot: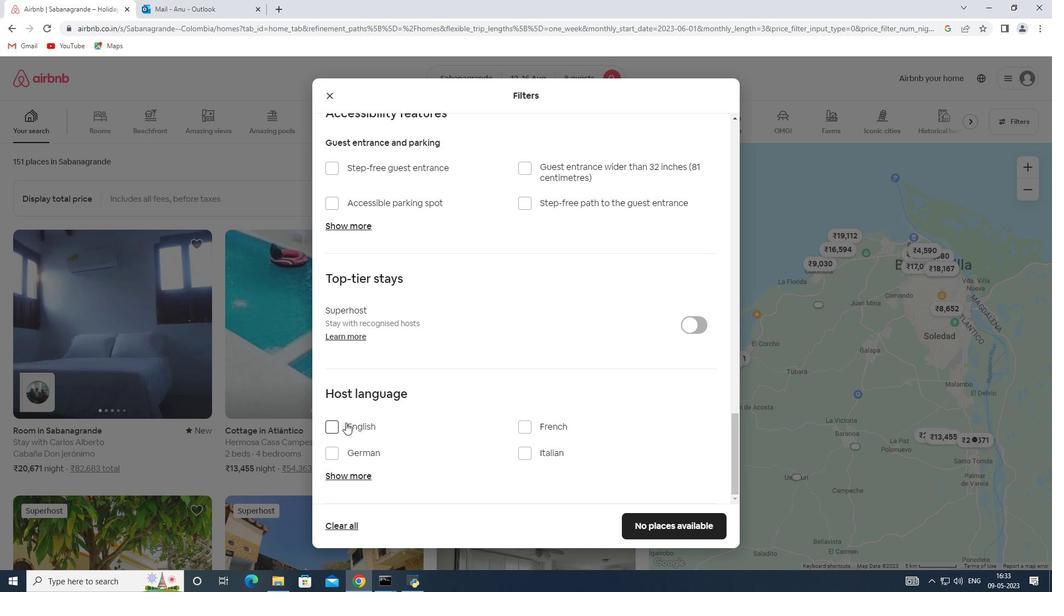 
Action: Mouse moved to (649, 525)
Screenshot: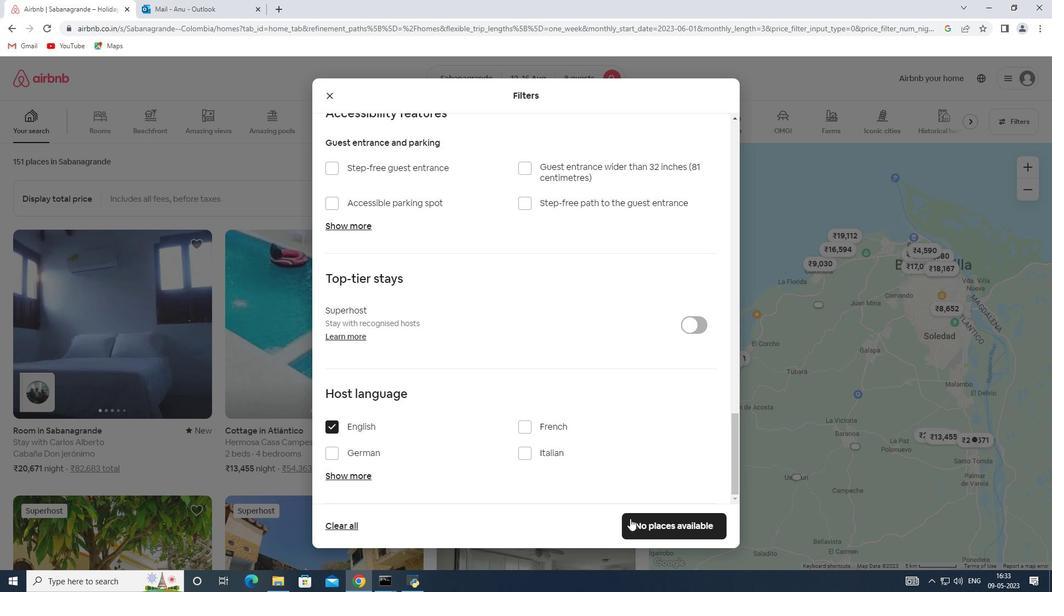 
Action: Mouse pressed left at (649, 525)
Screenshot: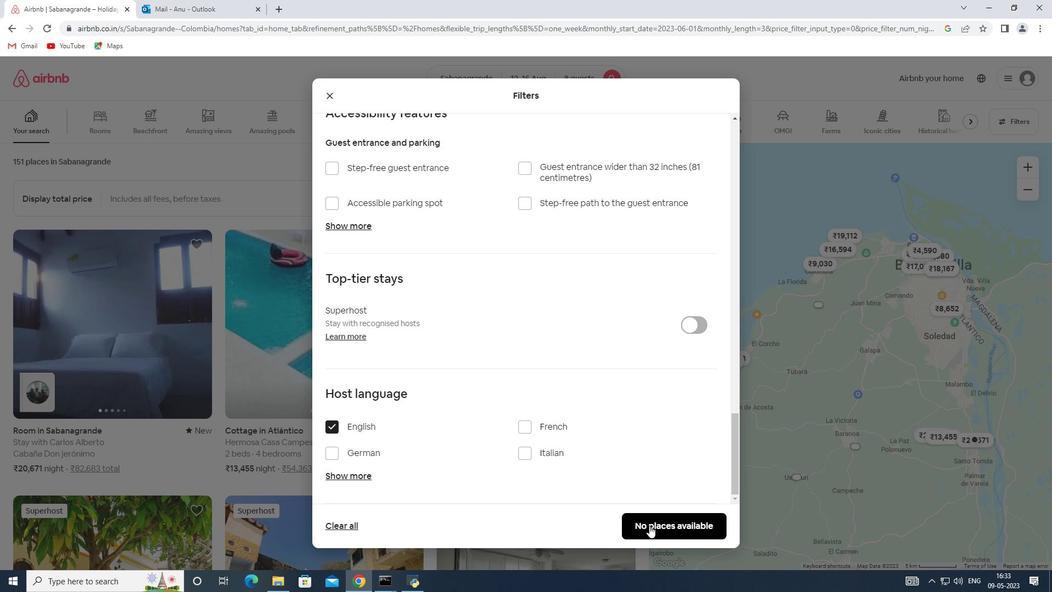 
Action: Mouse moved to (621, 472)
Screenshot: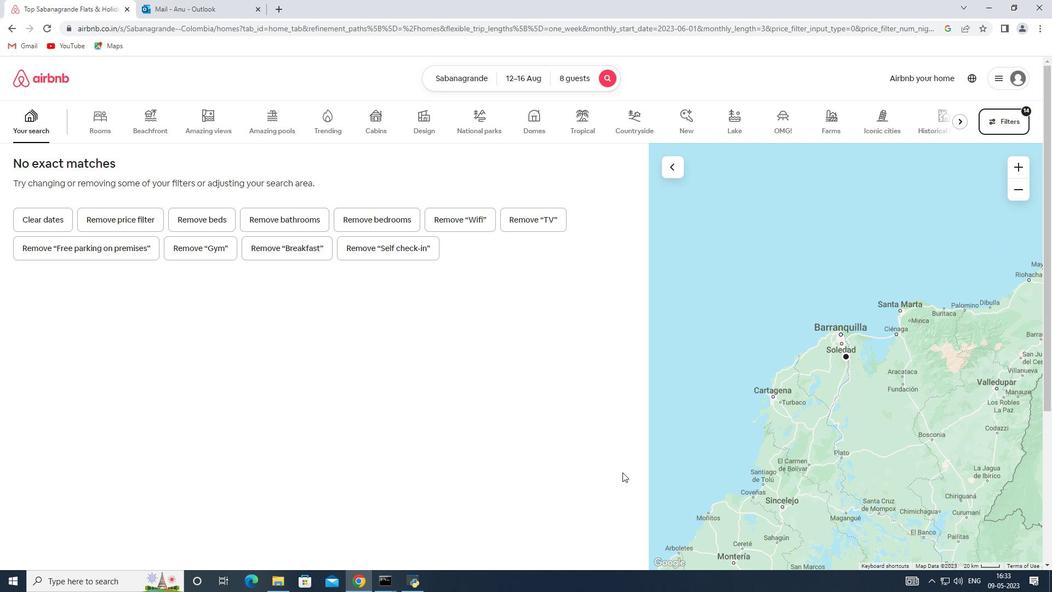
